 Task: Find connections with filter location Visconde do Rio Branco with filter topic #Inspirationwith filter profile language German with filter current company Zeta with filter school St. Xavier's College (Autonomous), Kolkata with filter industry Venture Capital and Private Equity Principals with filter service category Interior Design with filter keywords title Program Administrator
Action: Mouse moved to (620, 120)
Screenshot: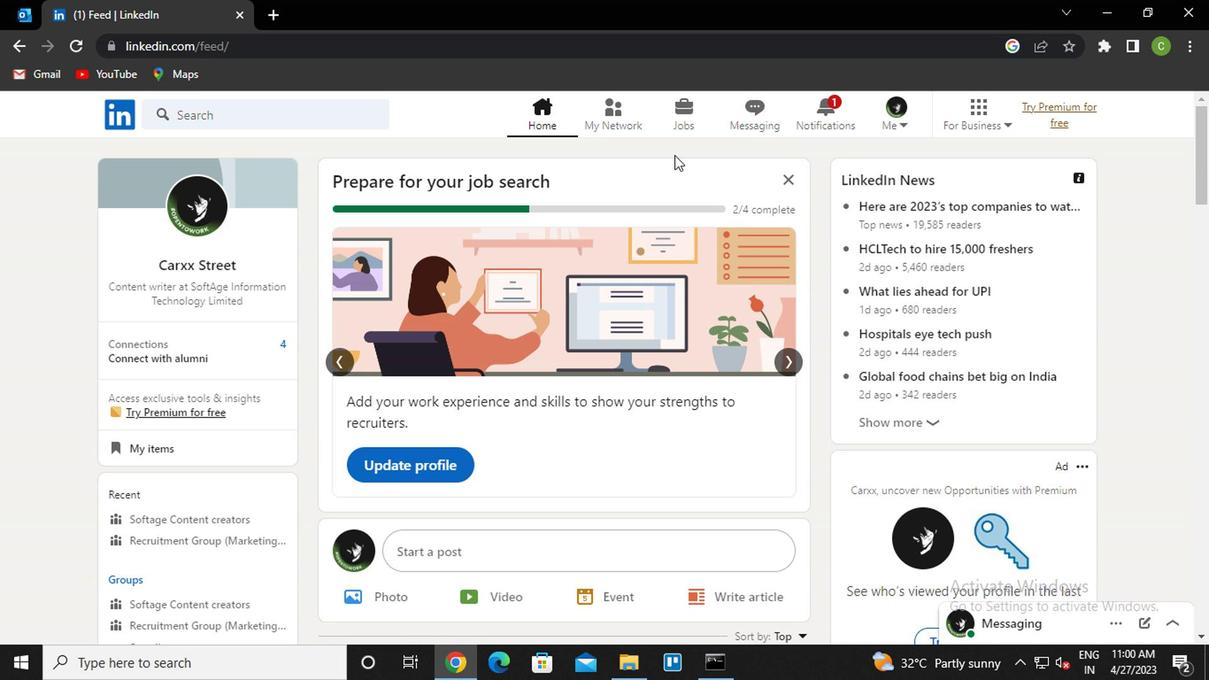 
Action: Mouse pressed left at (620, 120)
Screenshot: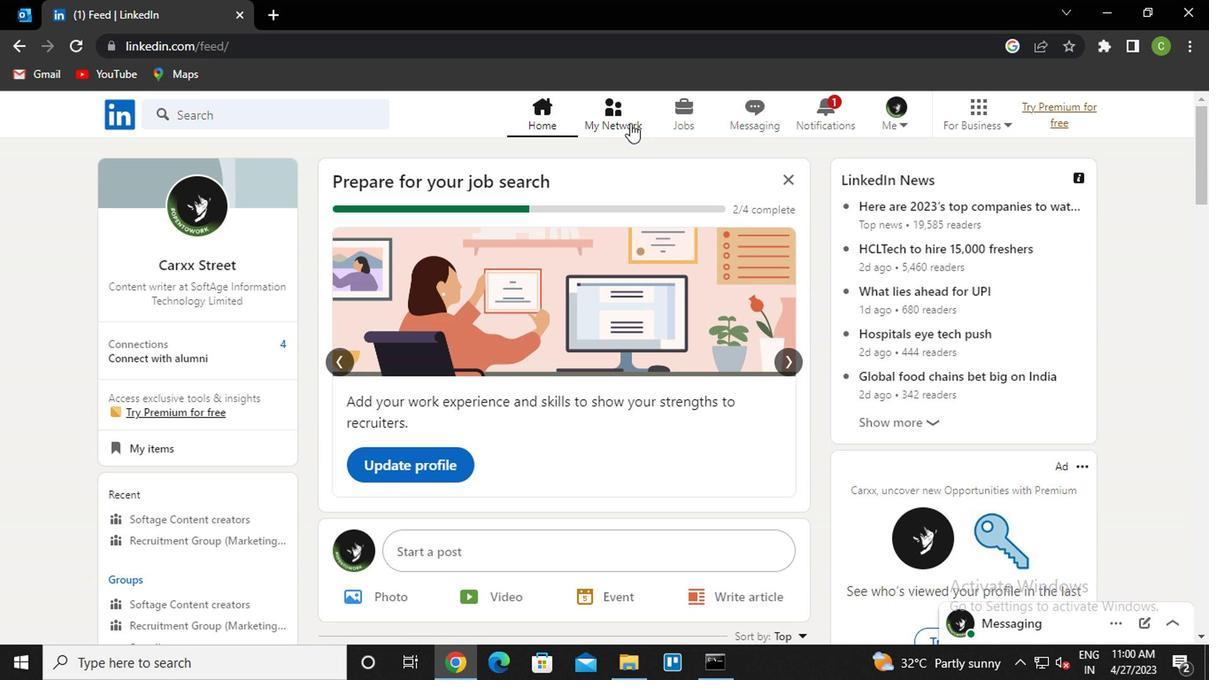 
Action: Mouse moved to (250, 216)
Screenshot: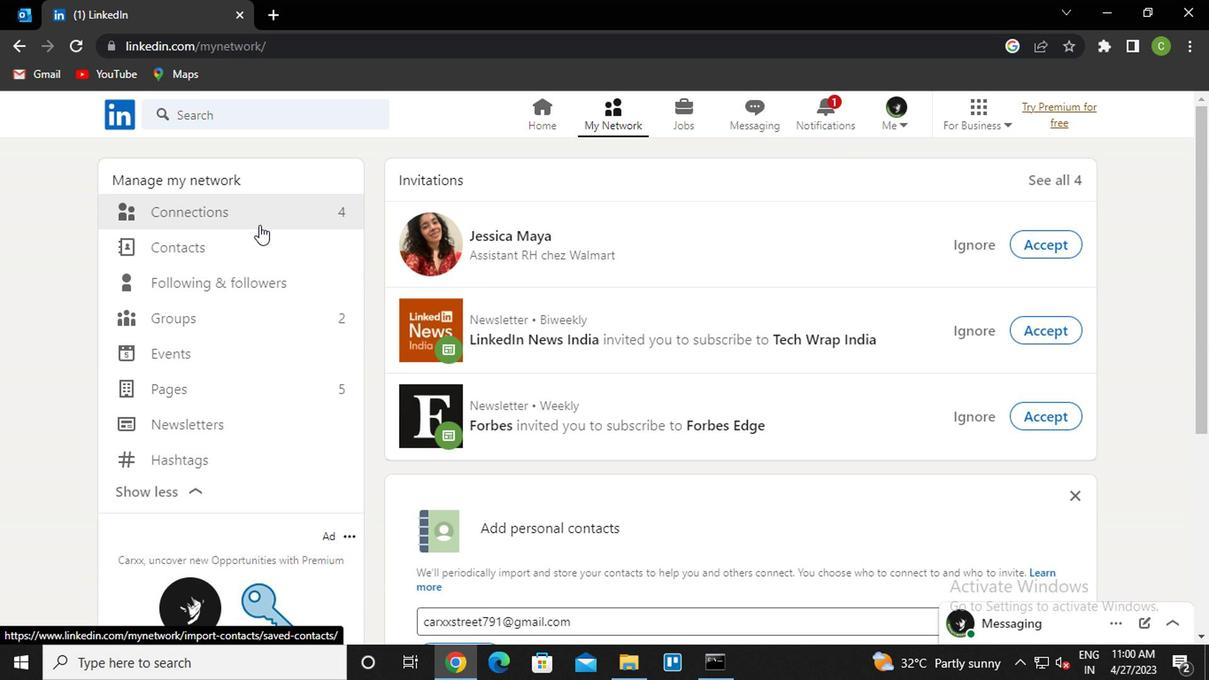 
Action: Mouse pressed left at (250, 216)
Screenshot: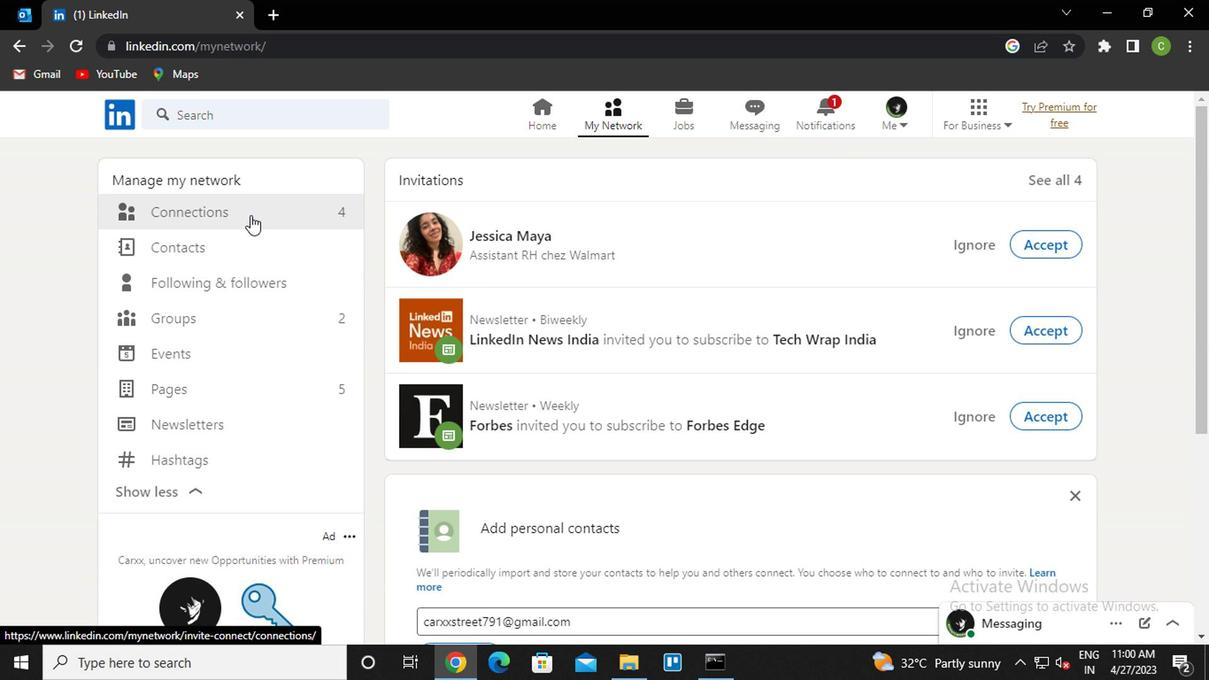 
Action: Mouse moved to (742, 214)
Screenshot: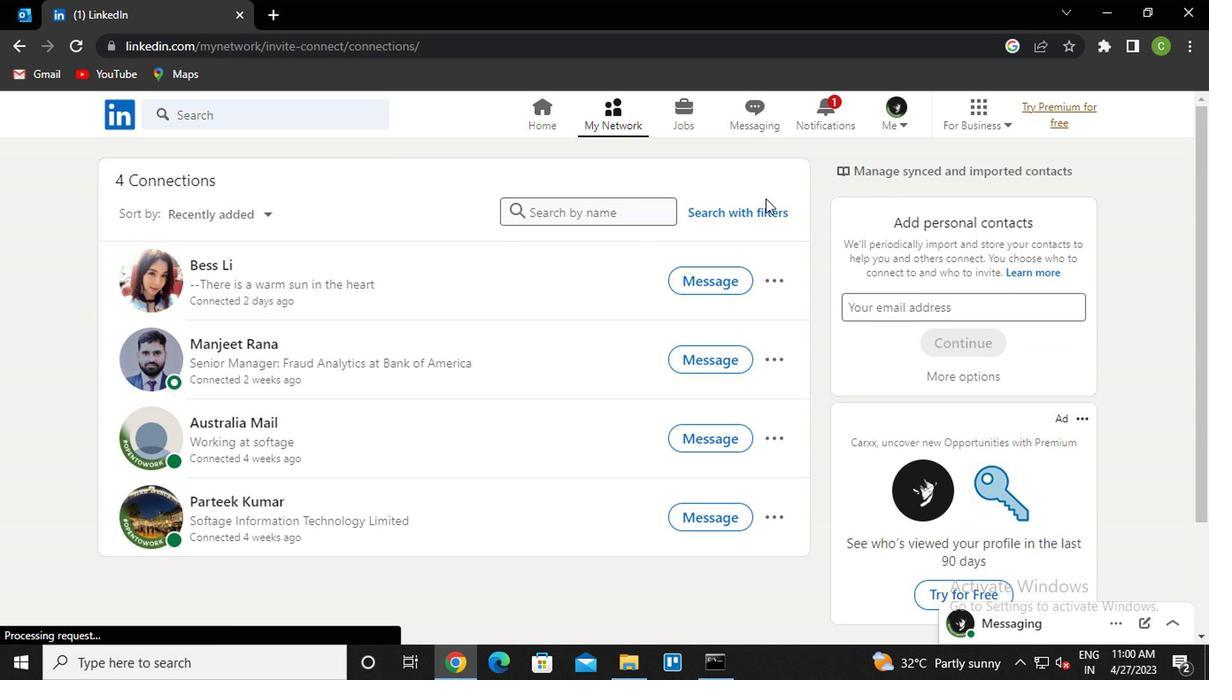 
Action: Mouse pressed left at (742, 214)
Screenshot: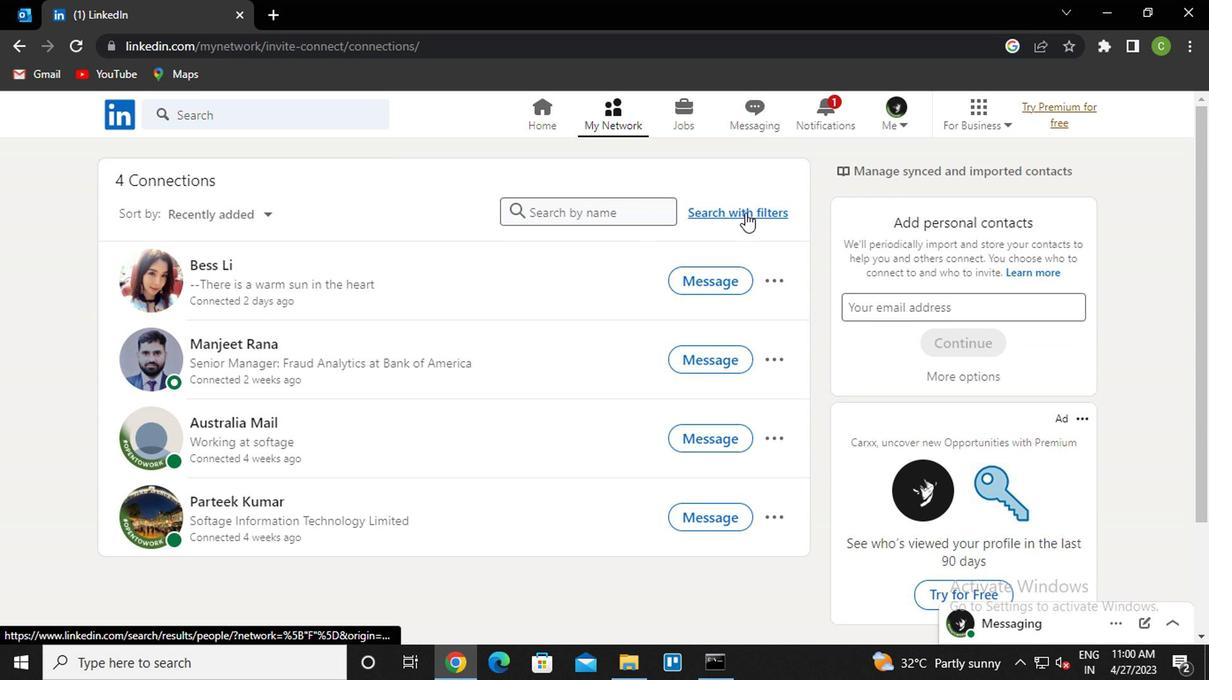 
Action: Mouse moved to (605, 165)
Screenshot: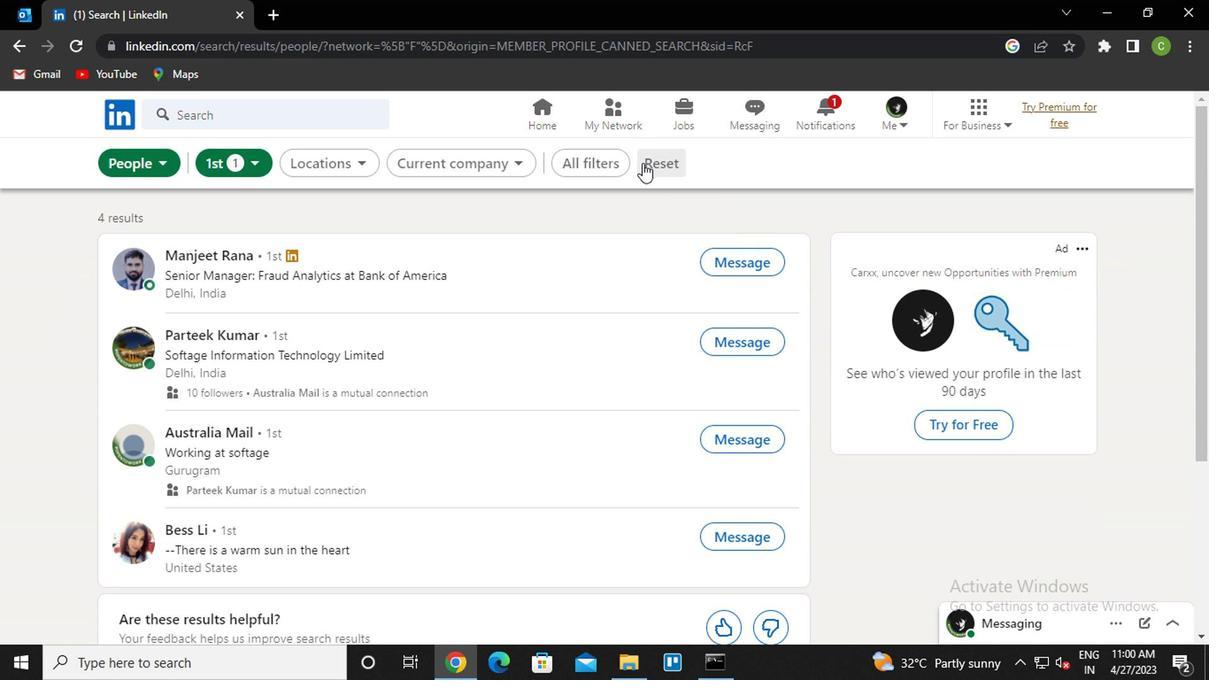 
Action: Mouse pressed left at (605, 165)
Screenshot: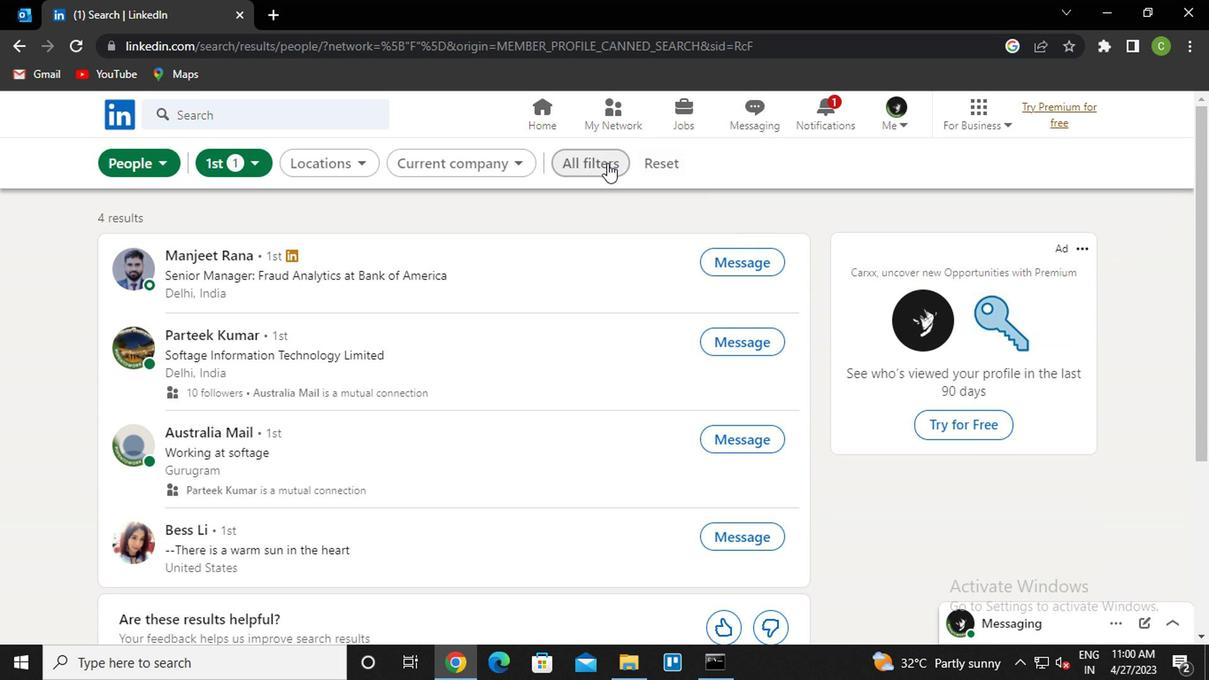 
Action: Mouse moved to (869, 303)
Screenshot: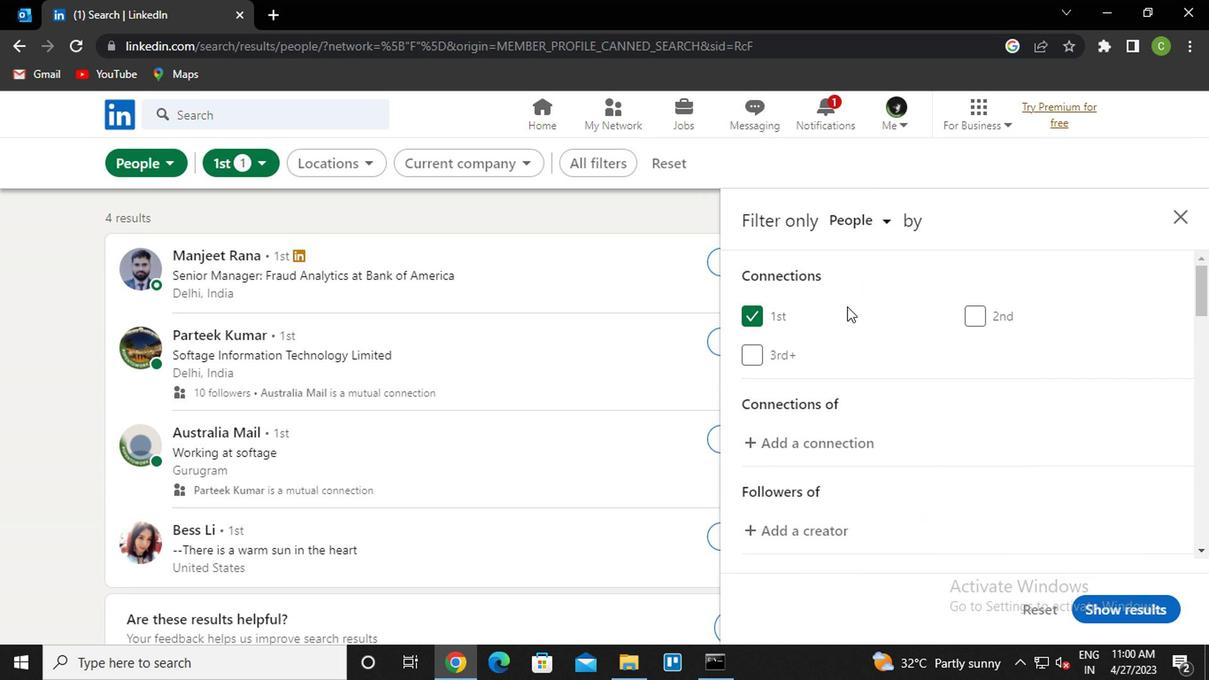 
Action: Mouse scrolled (869, 302) with delta (0, 0)
Screenshot: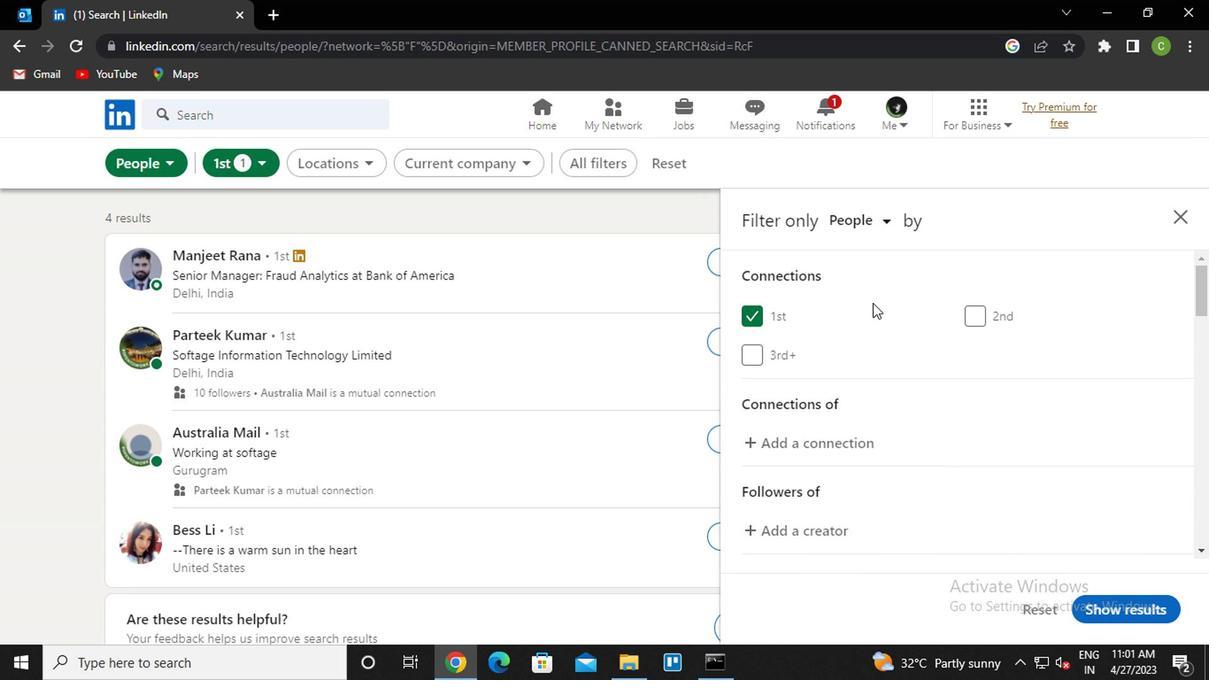 
Action: Mouse scrolled (869, 302) with delta (0, 0)
Screenshot: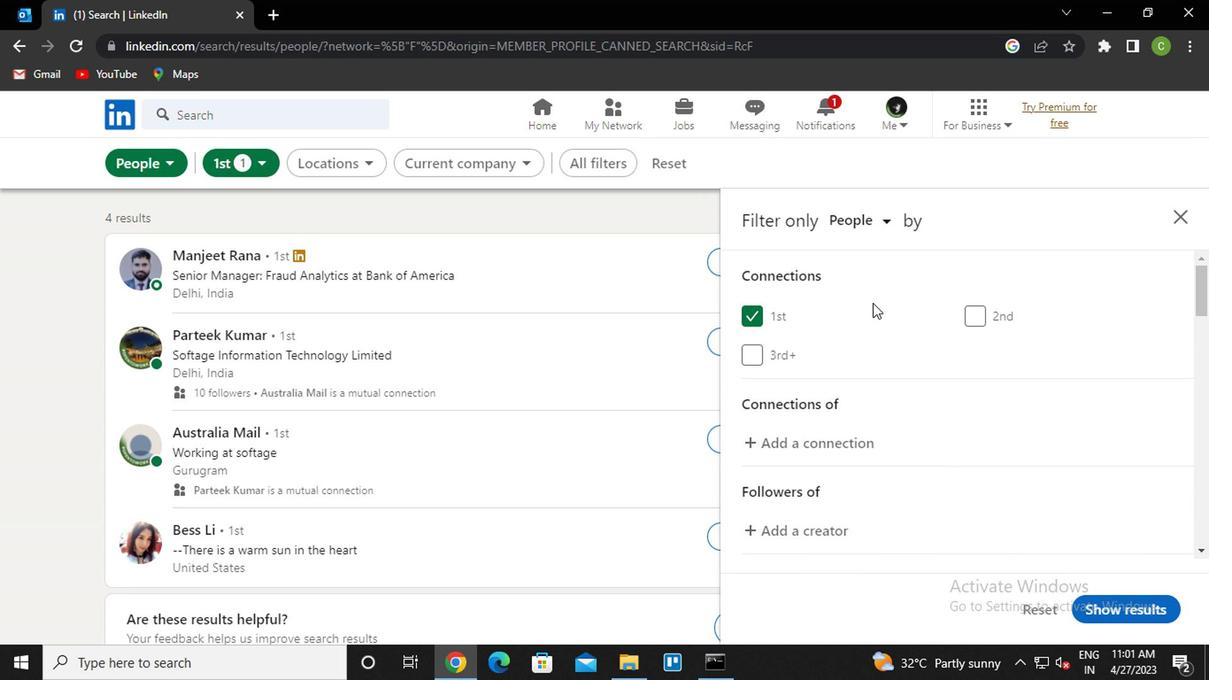 
Action: Mouse scrolled (869, 302) with delta (0, 0)
Screenshot: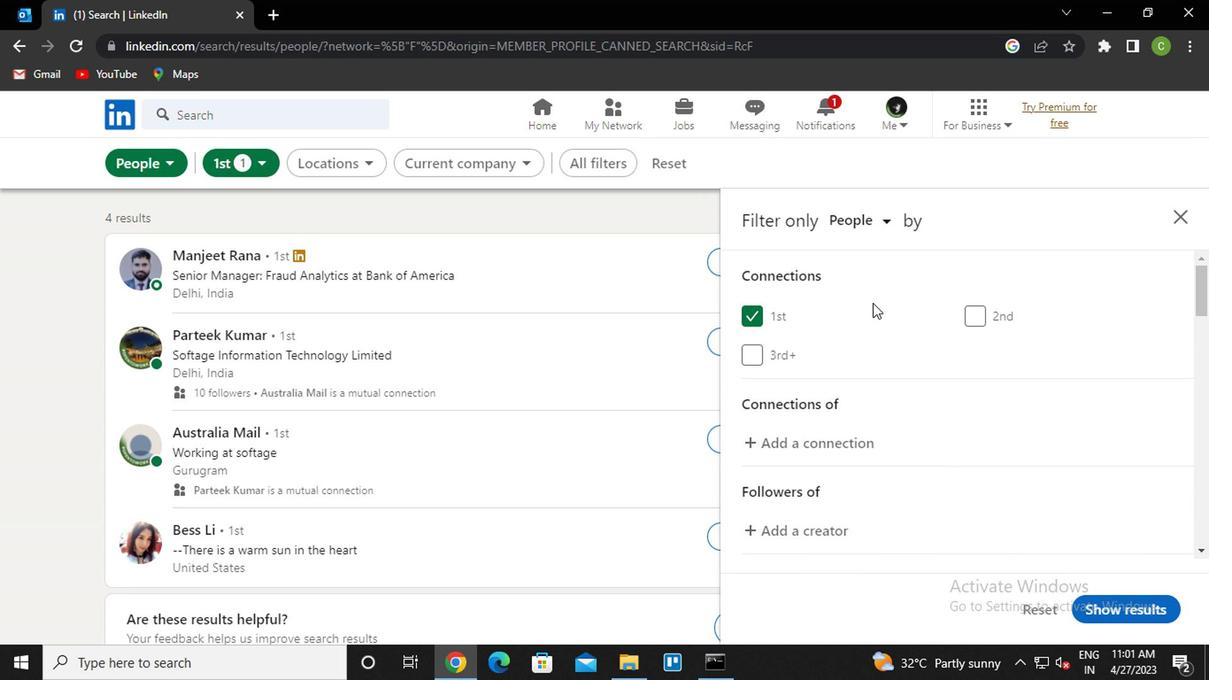 
Action: Mouse moved to (985, 432)
Screenshot: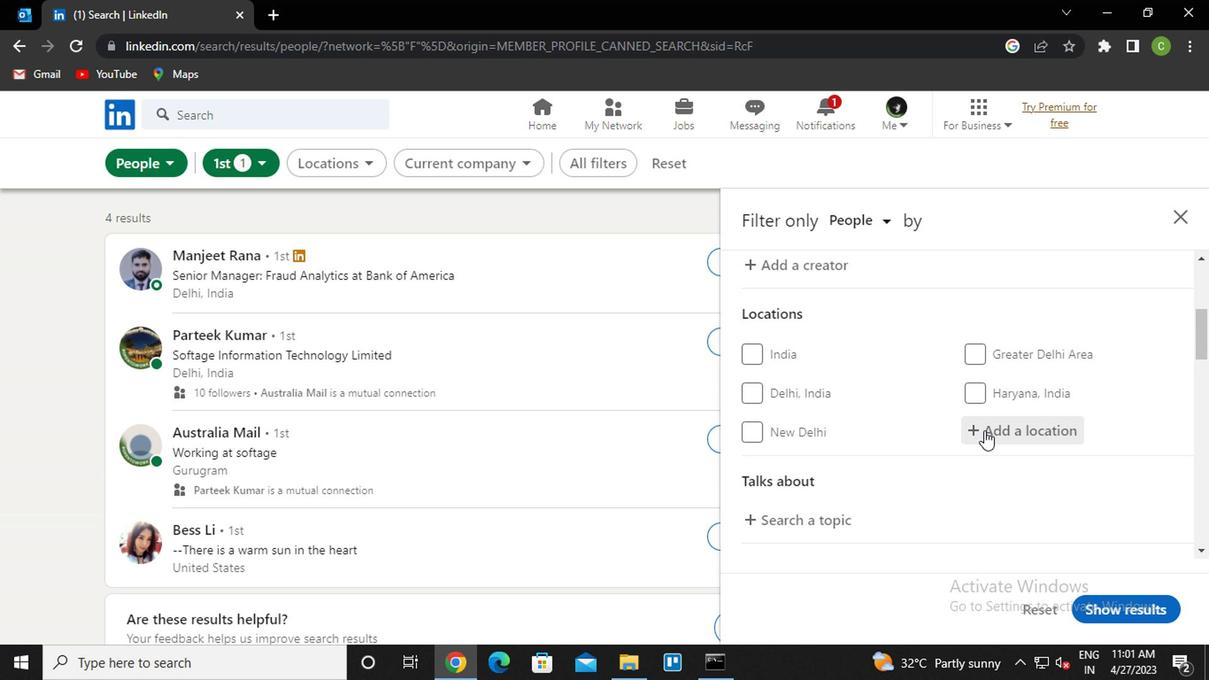 
Action: Mouse pressed left at (985, 432)
Screenshot: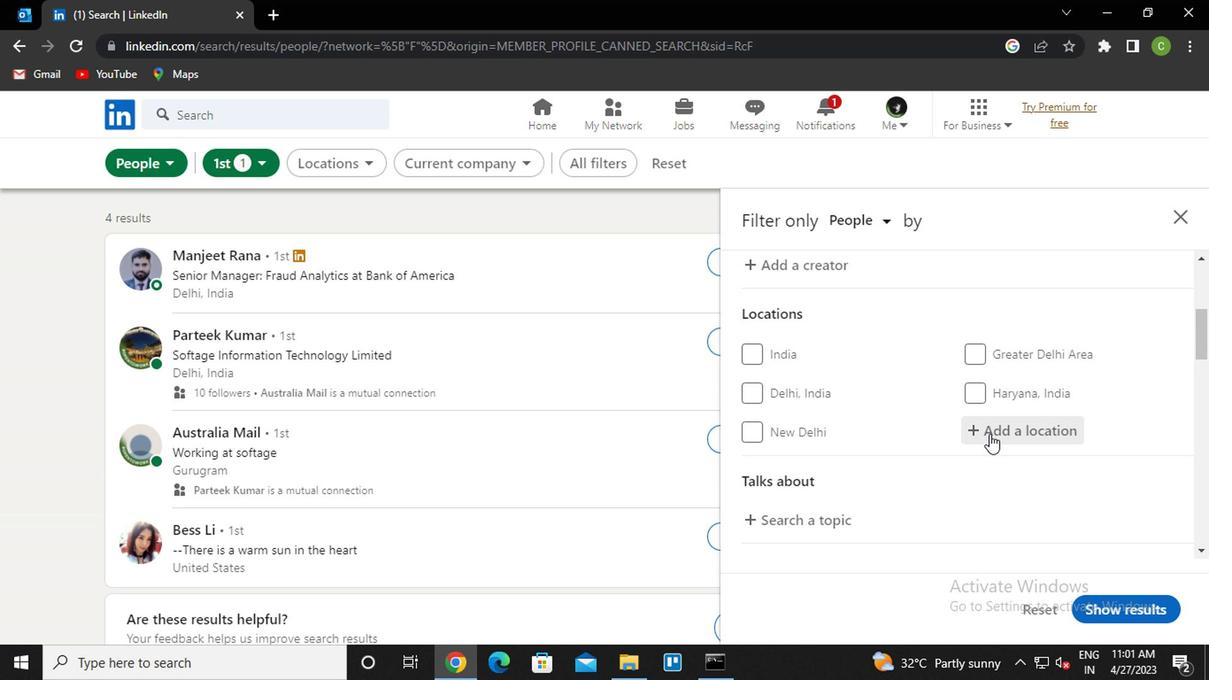 
Action: Key pressed v<Key.caps_lock>iscon<Key.down><Key.enter>
Screenshot: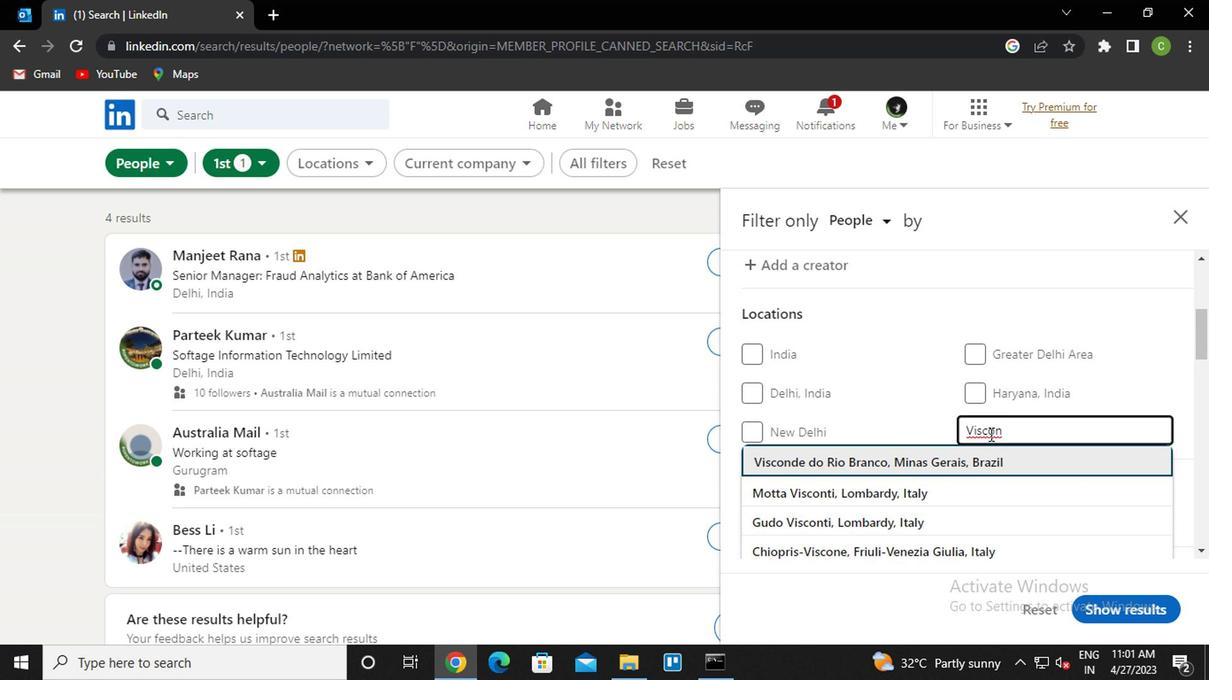 
Action: Mouse moved to (988, 442)
Screenshot: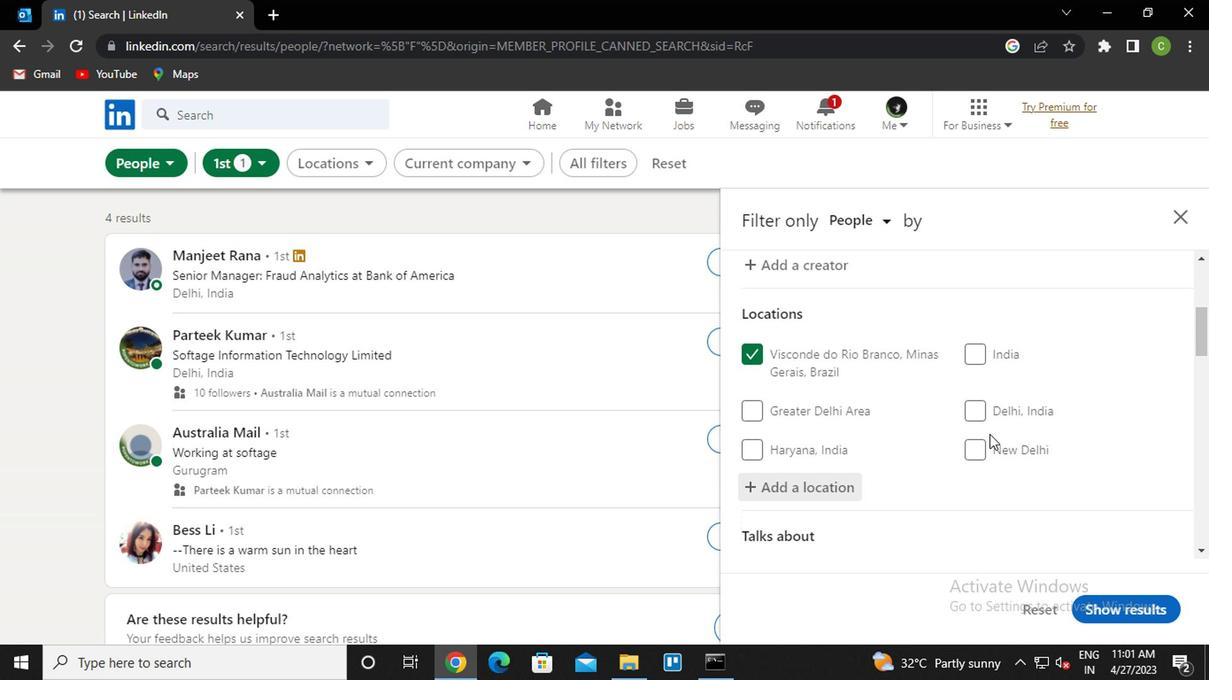 
Action: Mouse scrolled (988, 441) with delta (0, -1)
Screenshot: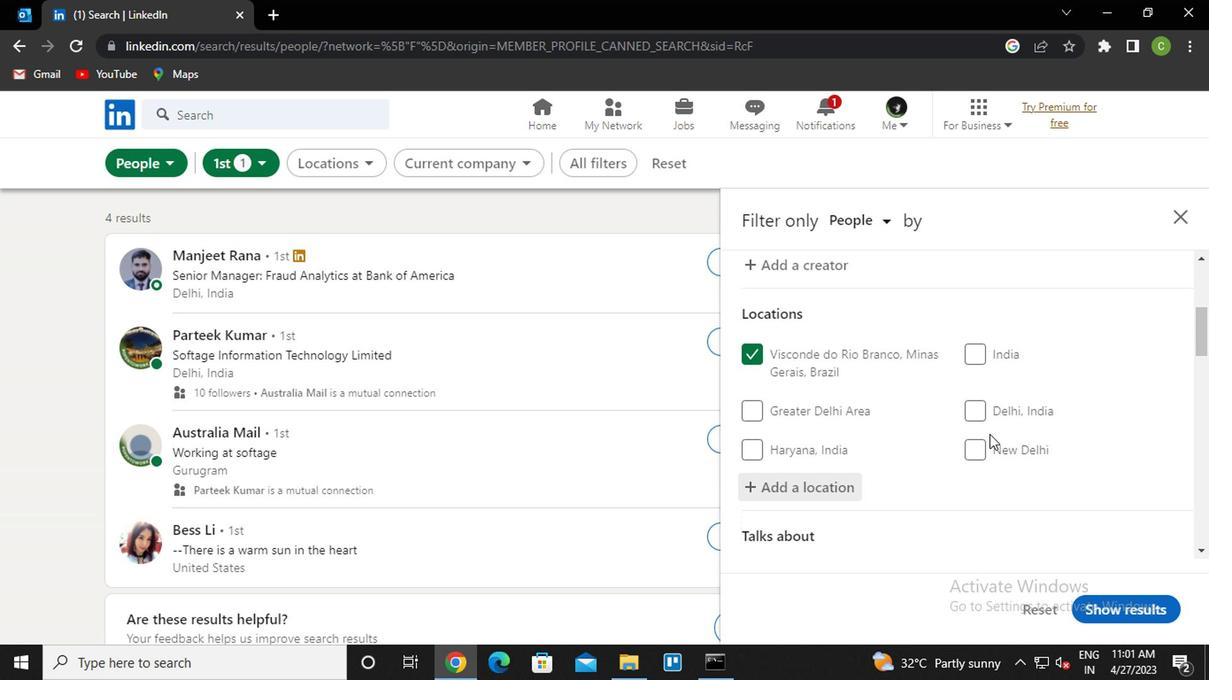 
Action: Mouse scrolled (988, 441) with delta (0, -1)
Screenshot: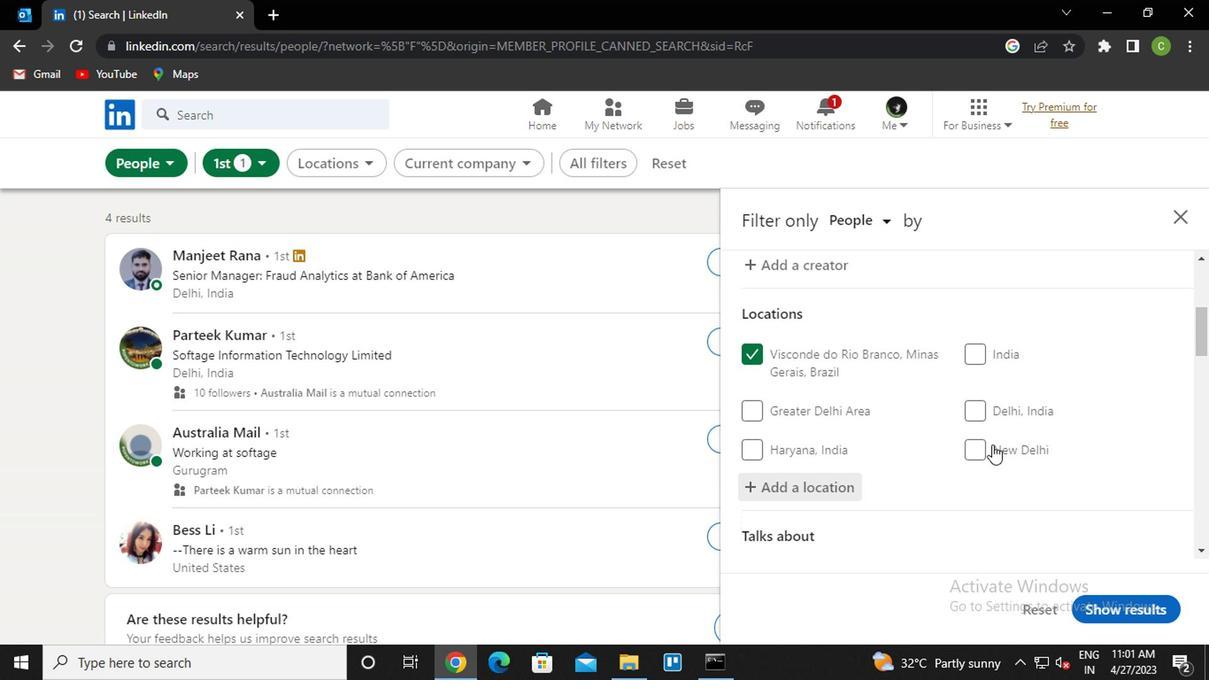 
Action: Mouse moved to (814, 401)
Screenshot: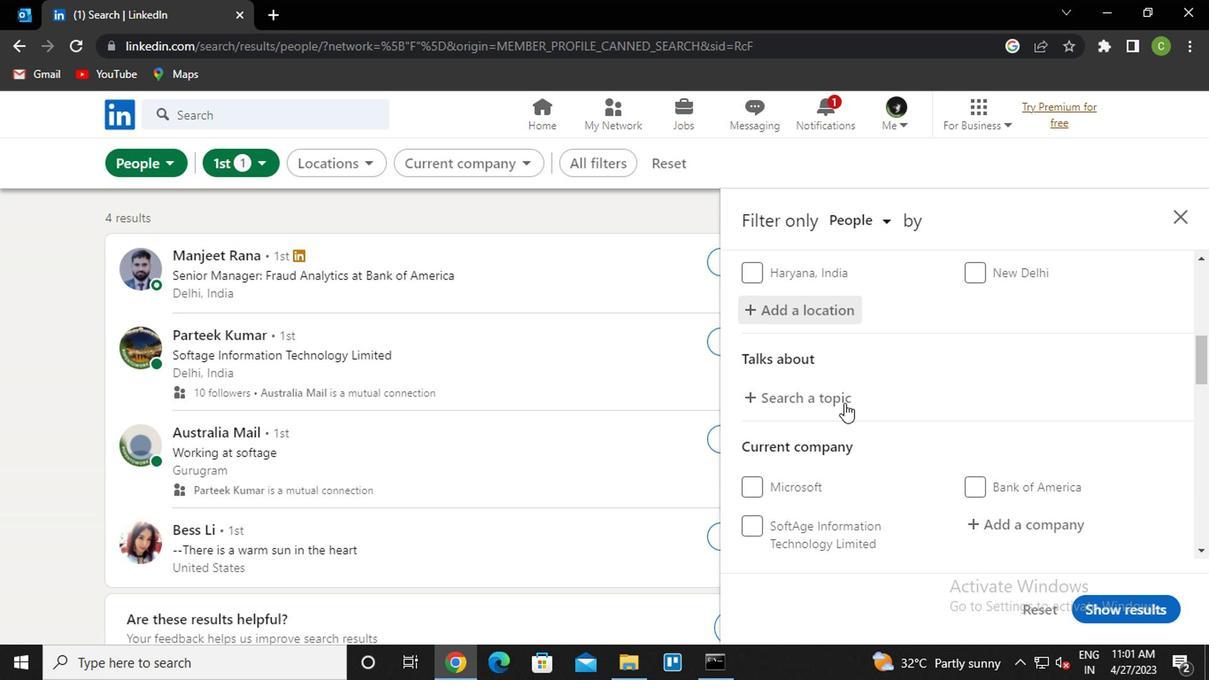 
Action: Mouse pressed left at (814, 401)
Screenshot: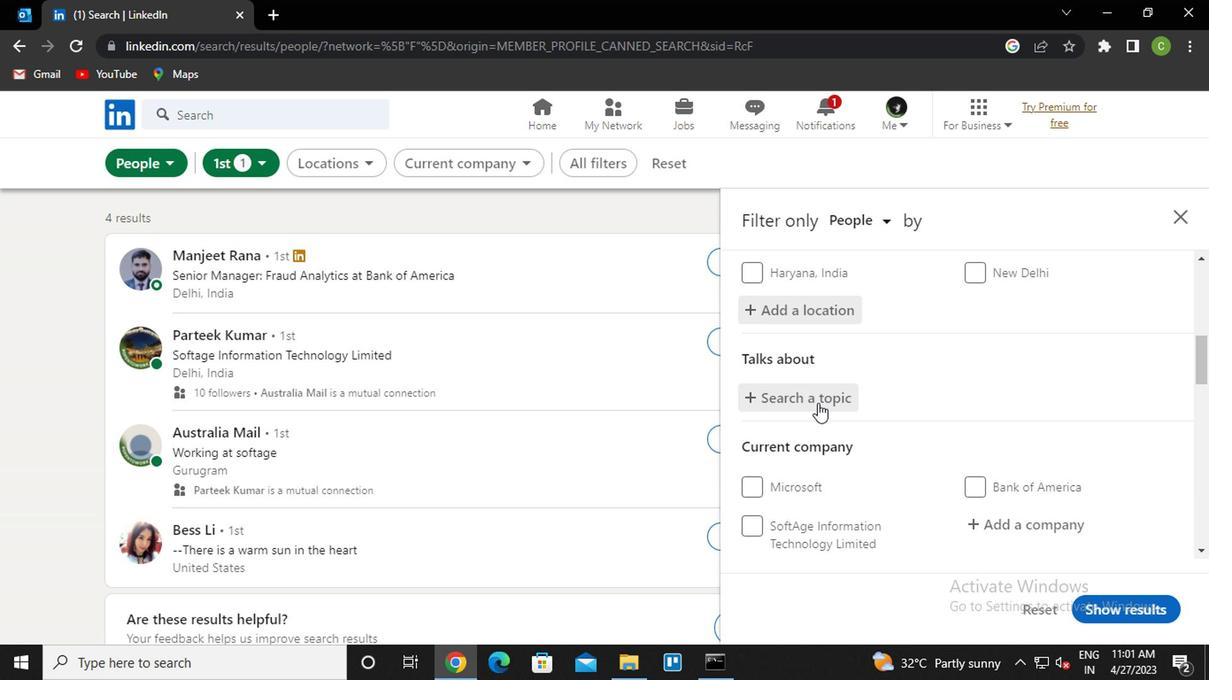 
Action: Key pressed inspira<Key.down><Key.enter>
Screenshot: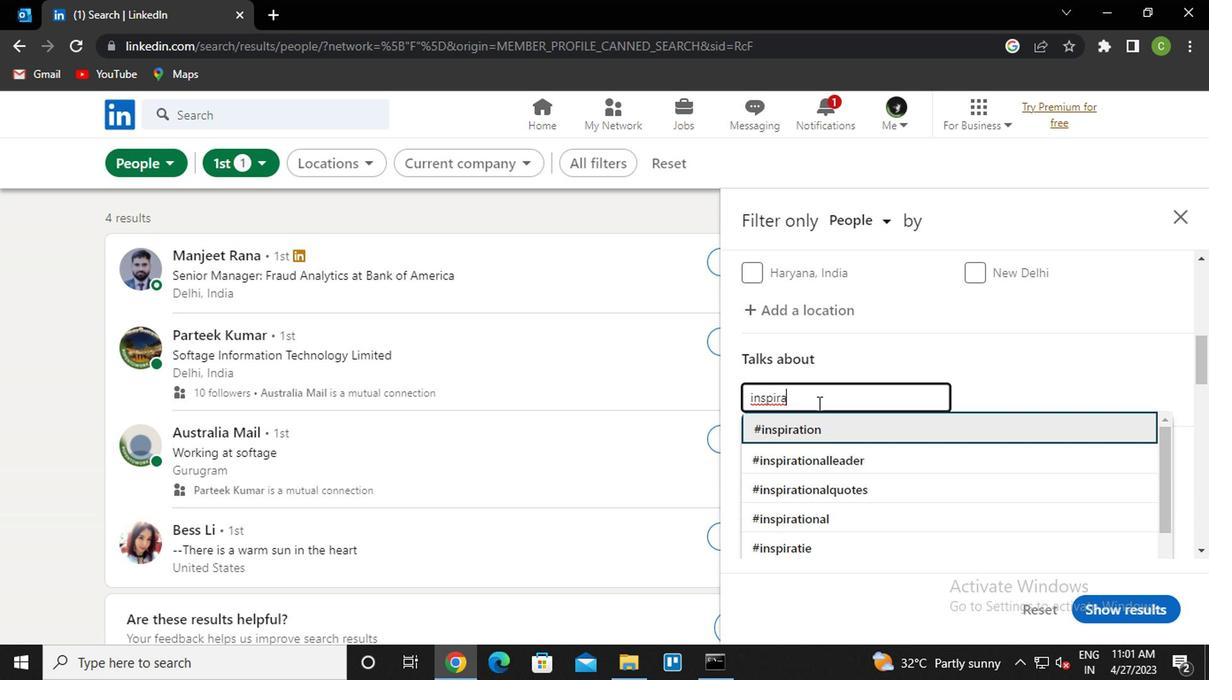 
Action: Mouse moved to (857, 388)
Screenshot: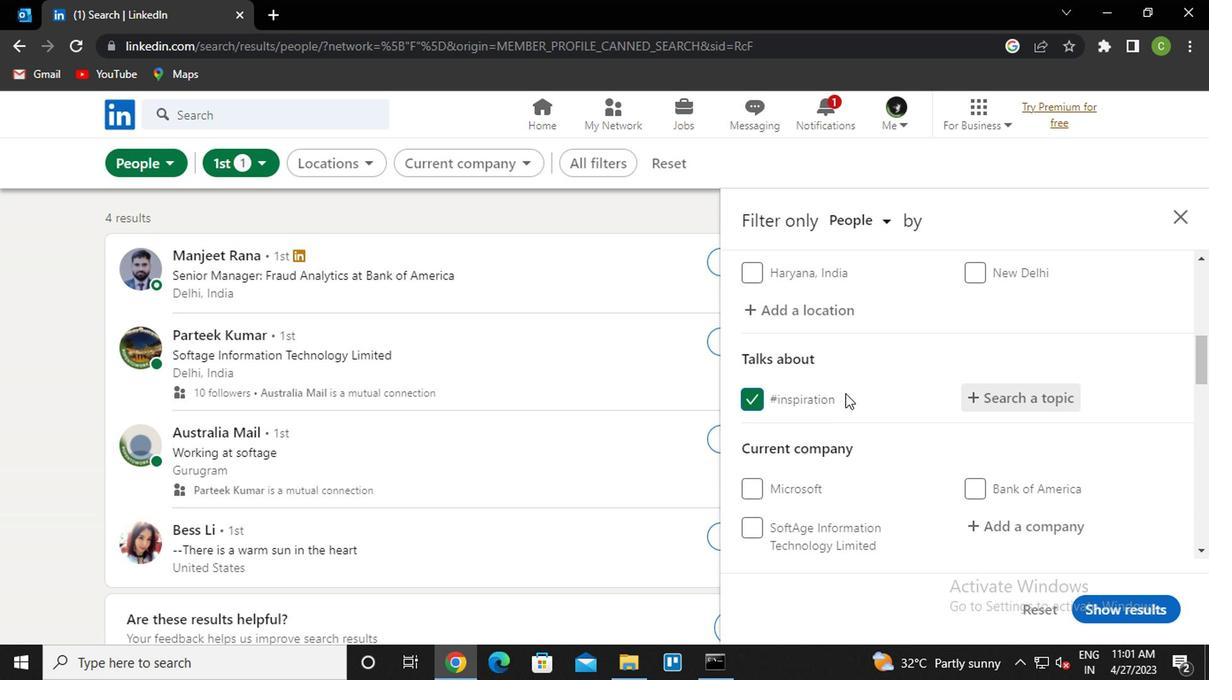
Action: Mouse scrolled (857, 388) with delta (0, 0)
Screenshot: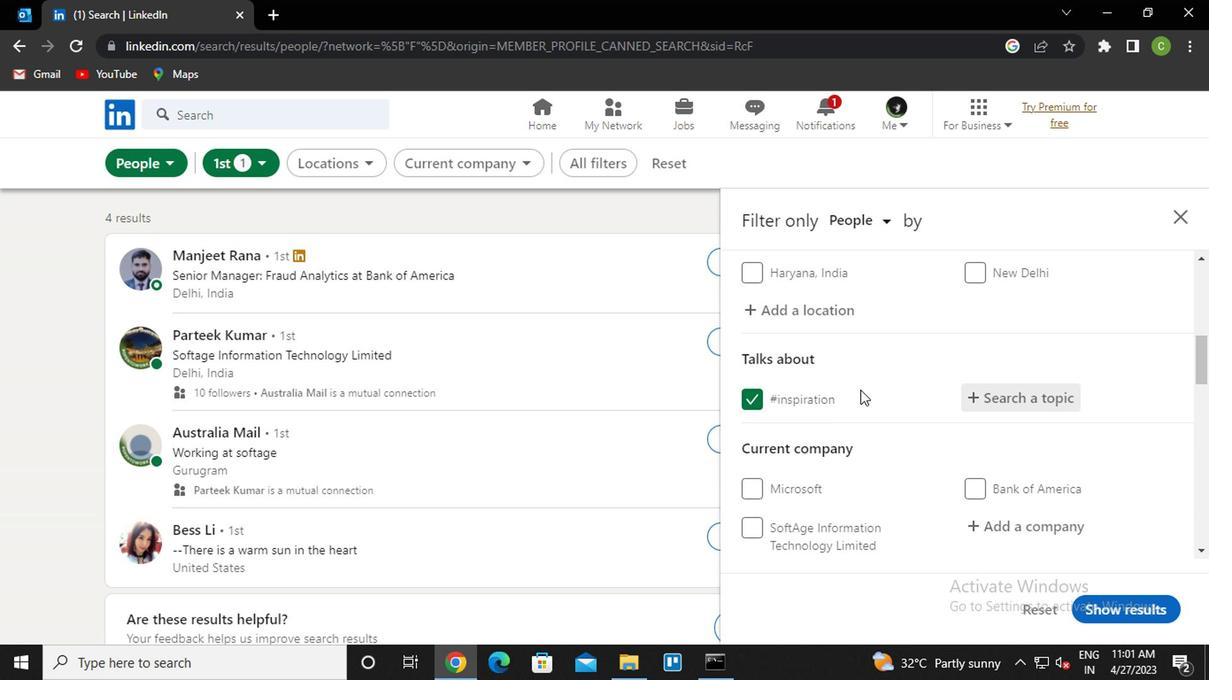 
Action: Mouse scrolled (857, 388) with delta (0, 0)
Screenshot: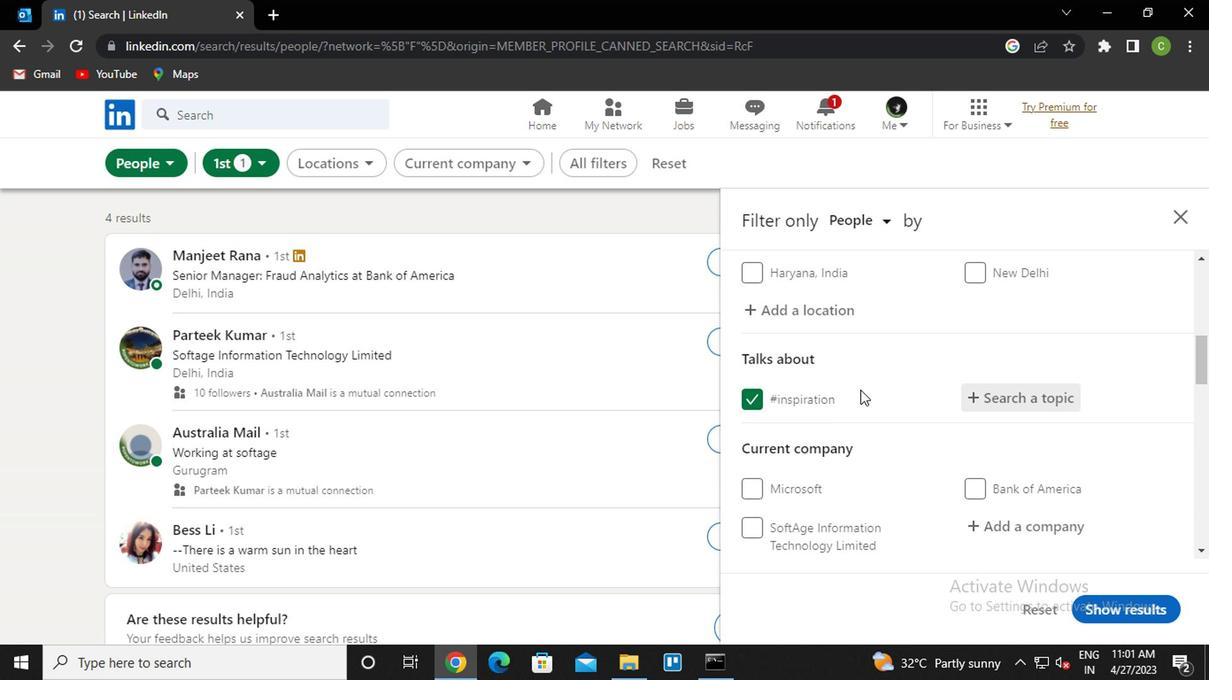 
Action: Mouse moved to (1021, 352)
Screenshot: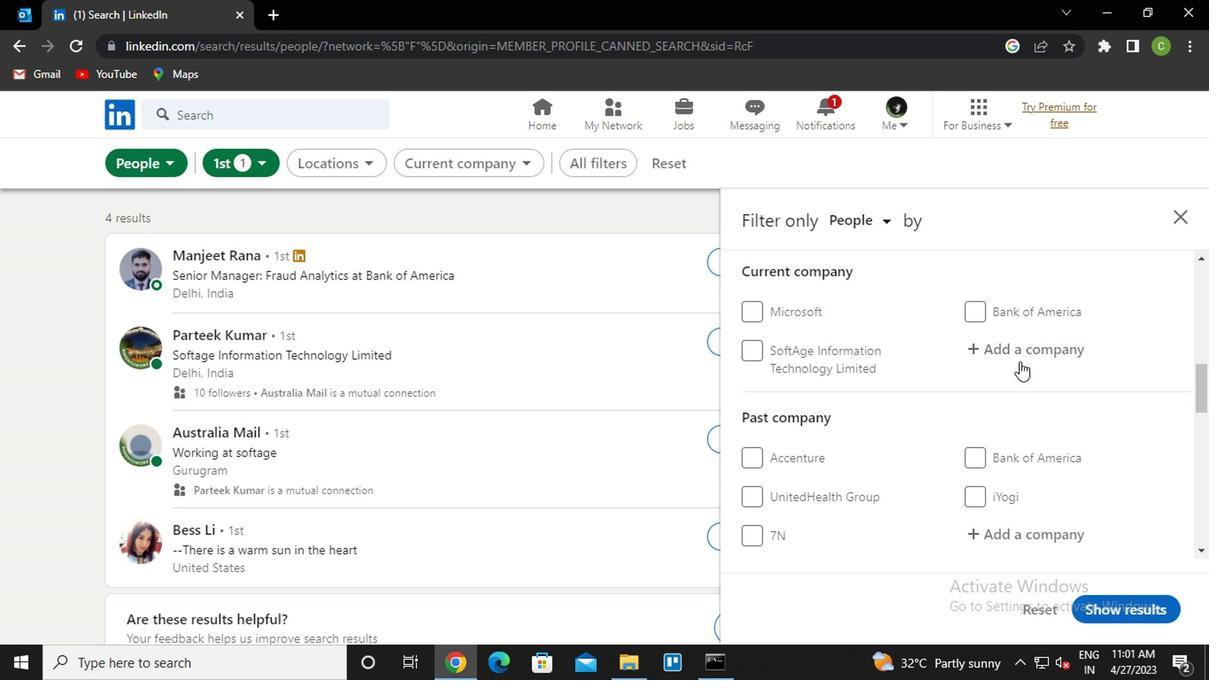
Action: Mouse pressed left at (1021, 352)
Screenshot: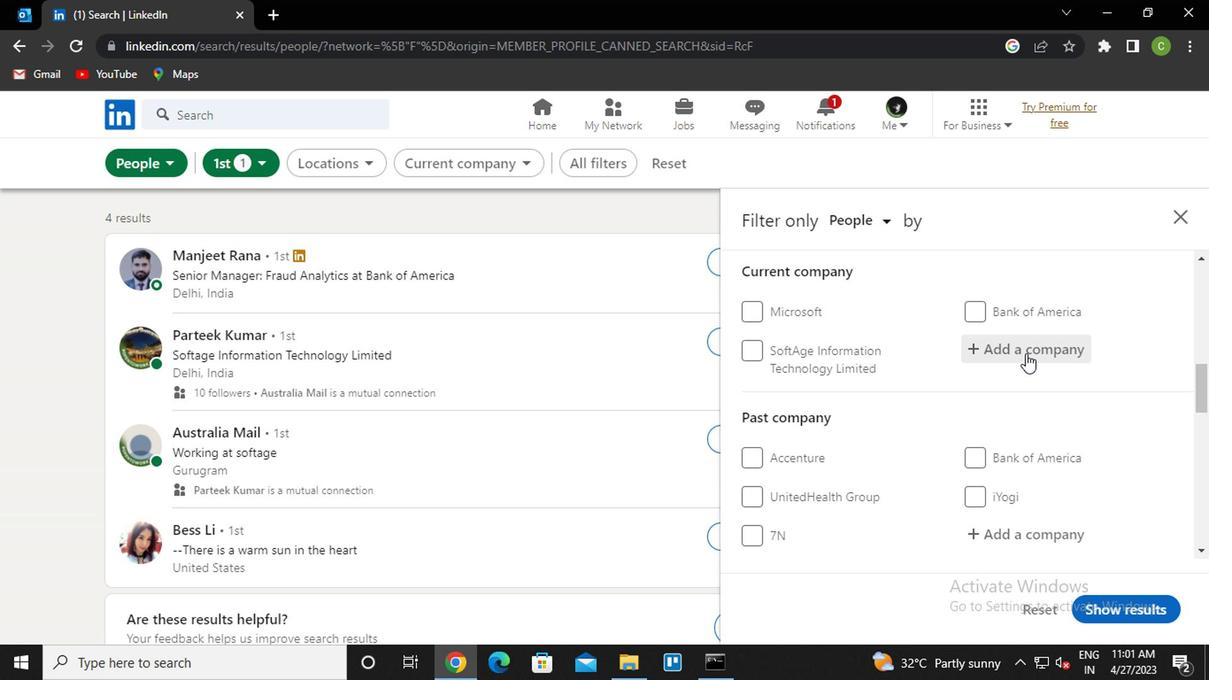 
Action: Key pressed <Key.caps_lock>z<Key.caps_lock>eta<Key.down><Key.enter>
Screenshot: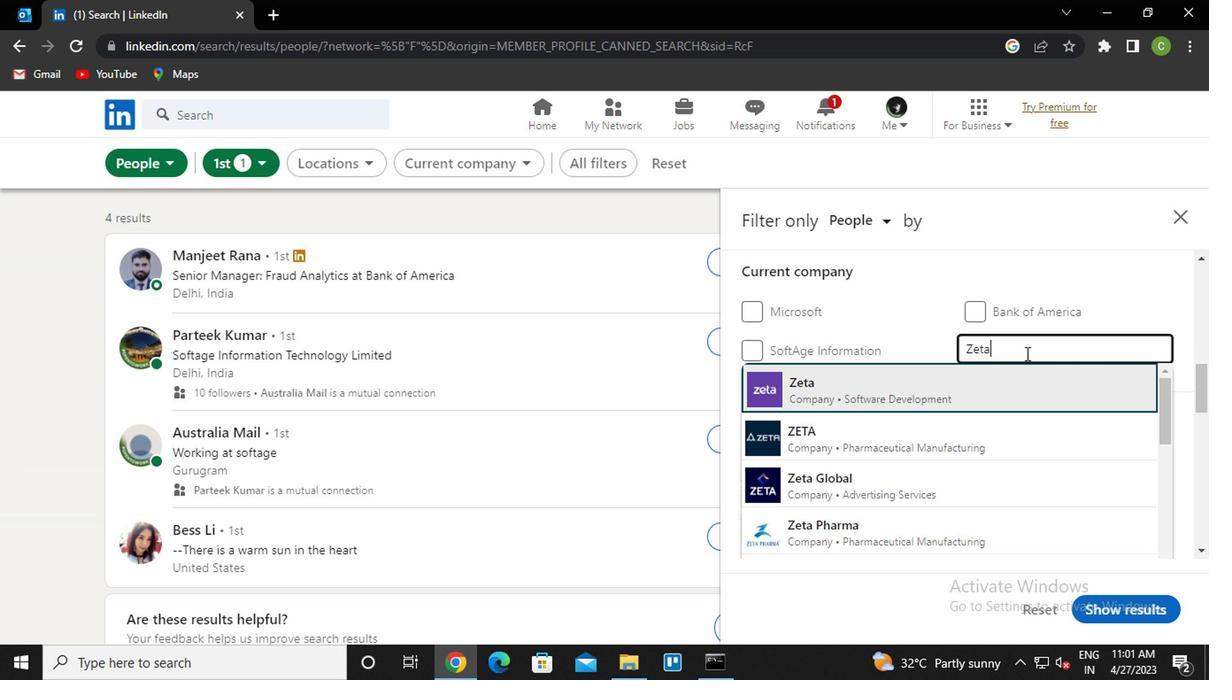 
Action: Mouse scrolled (1021, 352) with delta (0, 0)
Screenshot: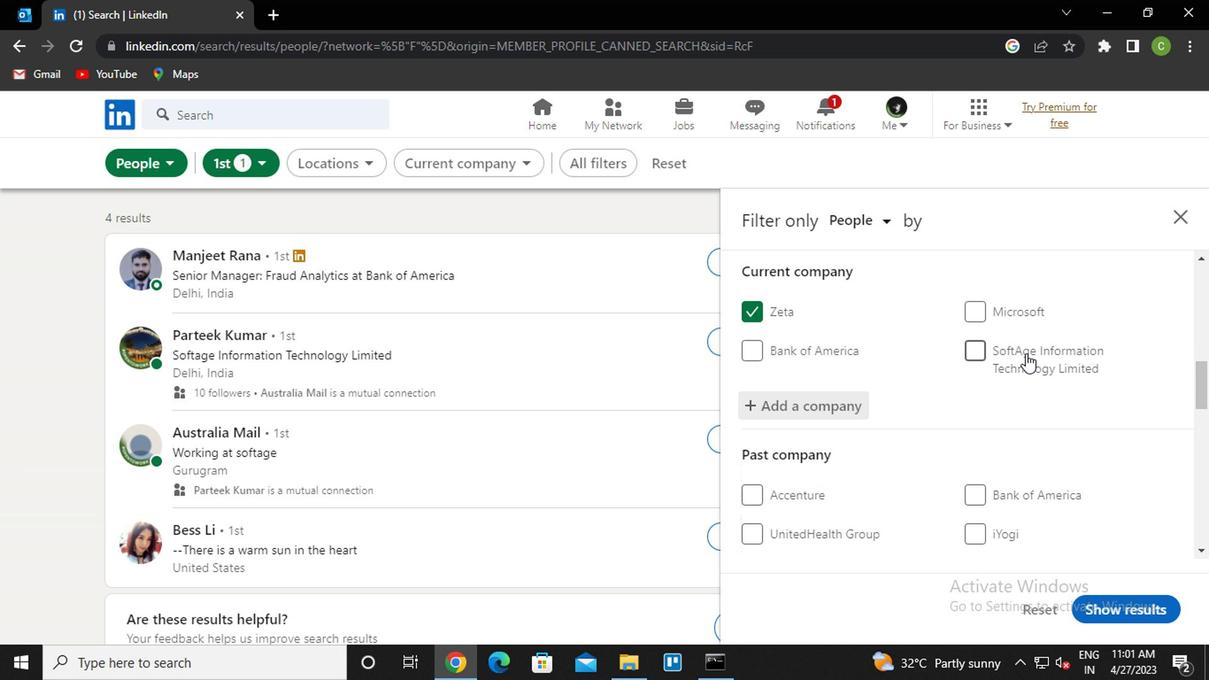 
Action: Mouse scrolled (1021, 352) with delta (0, 0)
Screenshot: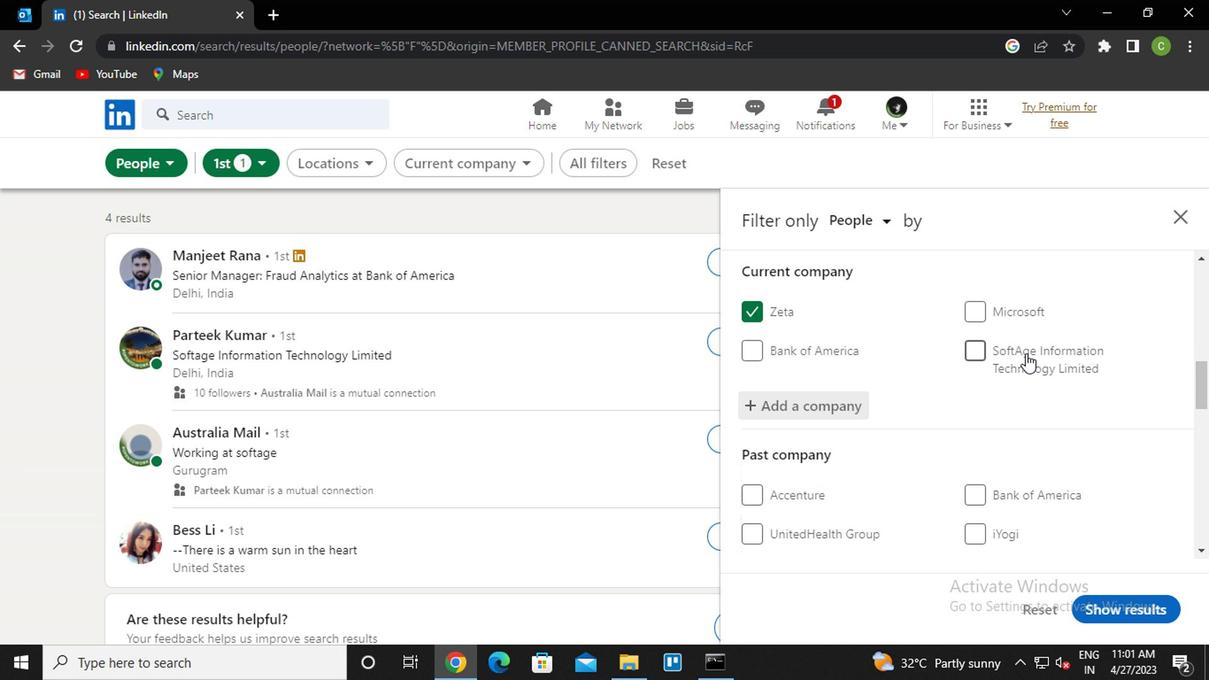 
Action: Mouse moved to (1028, 359)
Screenshot: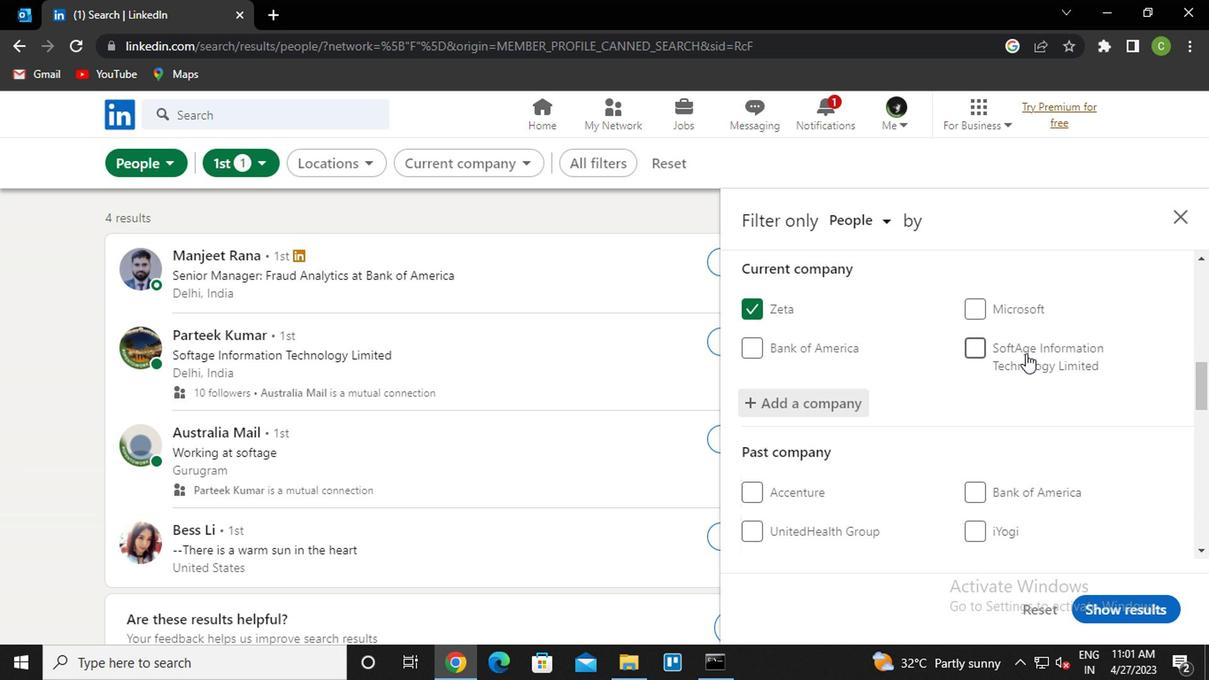 
Action: Mouse scrolled (1028, 359) with delta (0, 0)
Screenshot: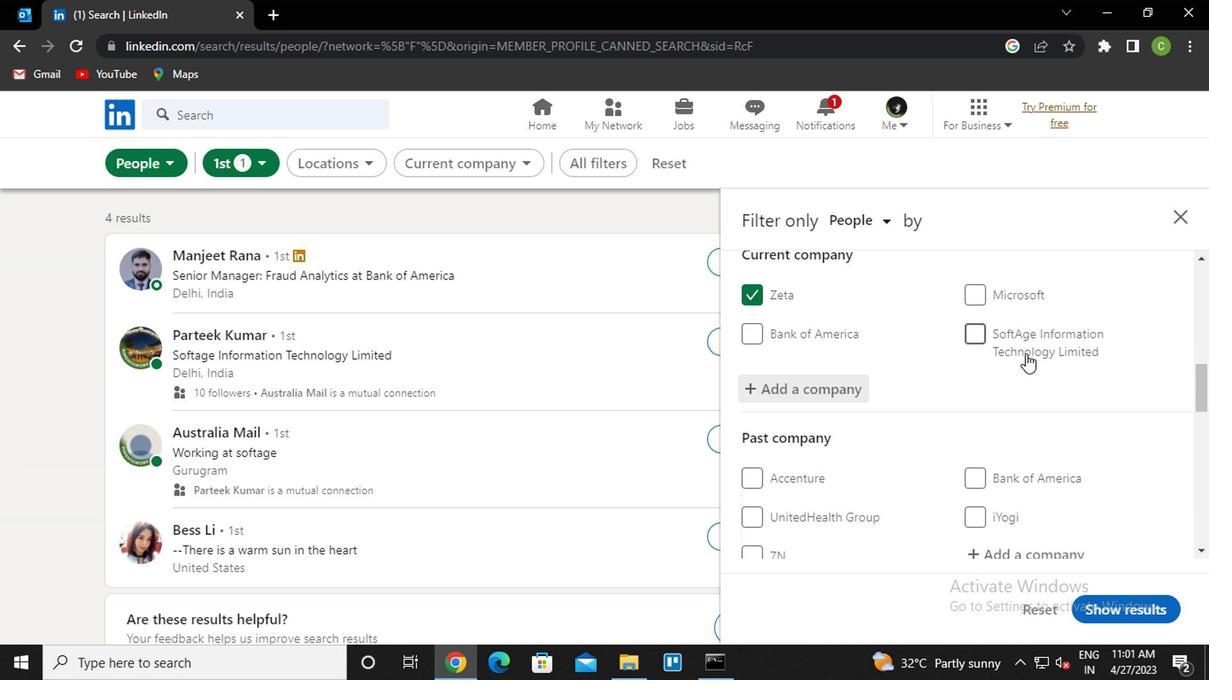 
Action: Mouse moved to (1028, 364)
Screenshot: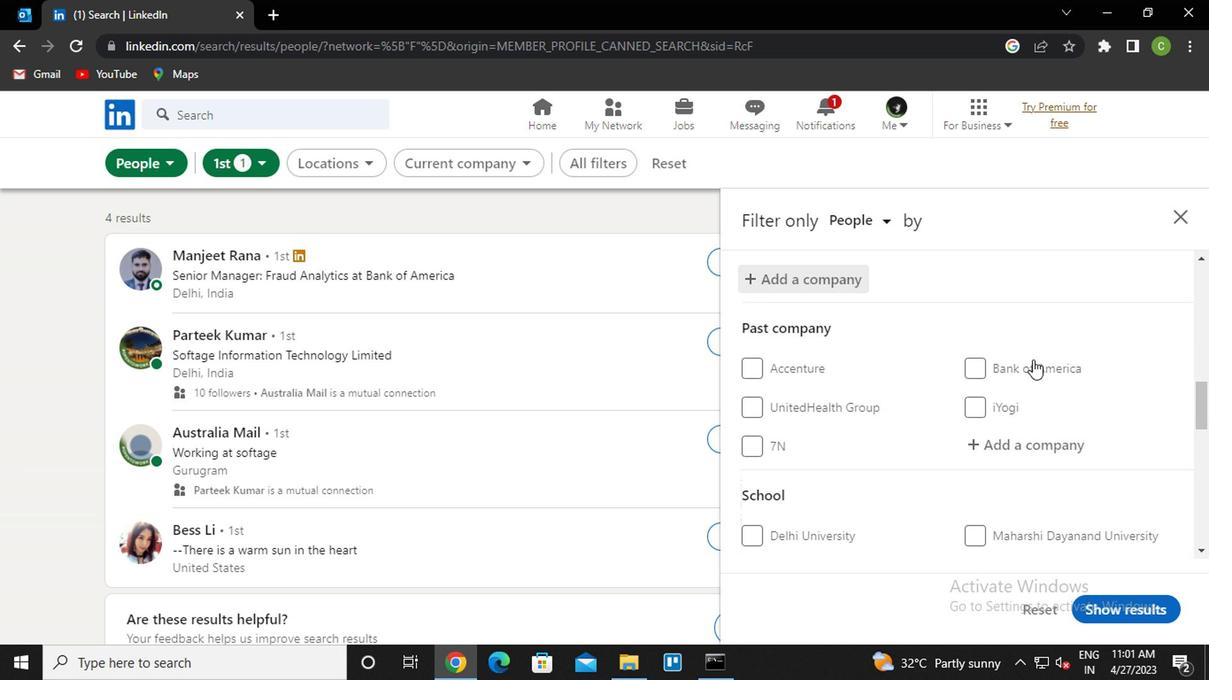 
Action: Mouse scrolled (1028, 363) with delta (0, 0)
Screenshot: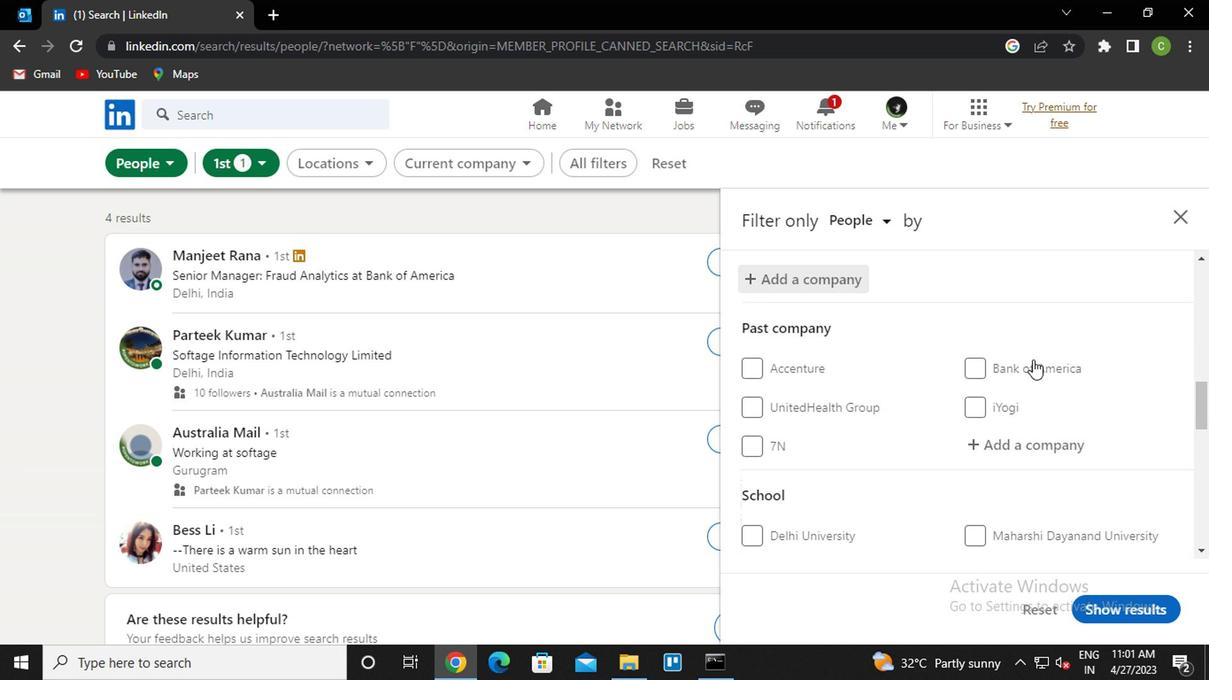 
Action: Mouse moved to (1009, 352)
Screenshot: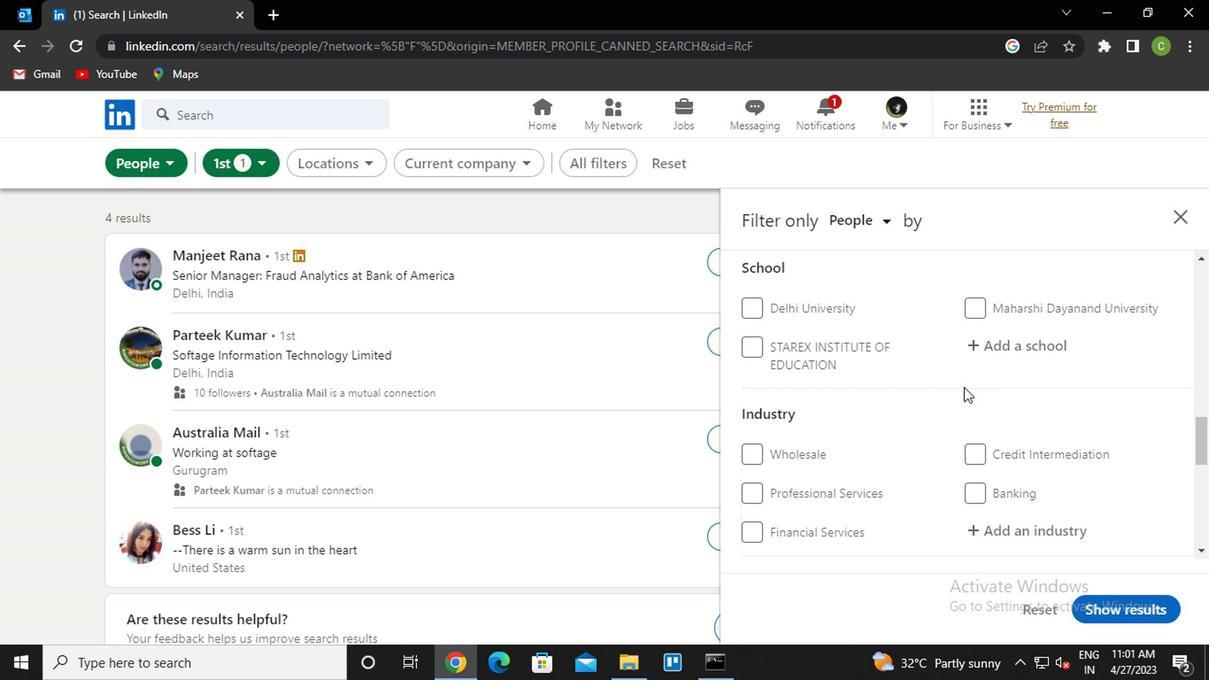 
Action: Mouse pressed left at (1009, 352)
Screenshot: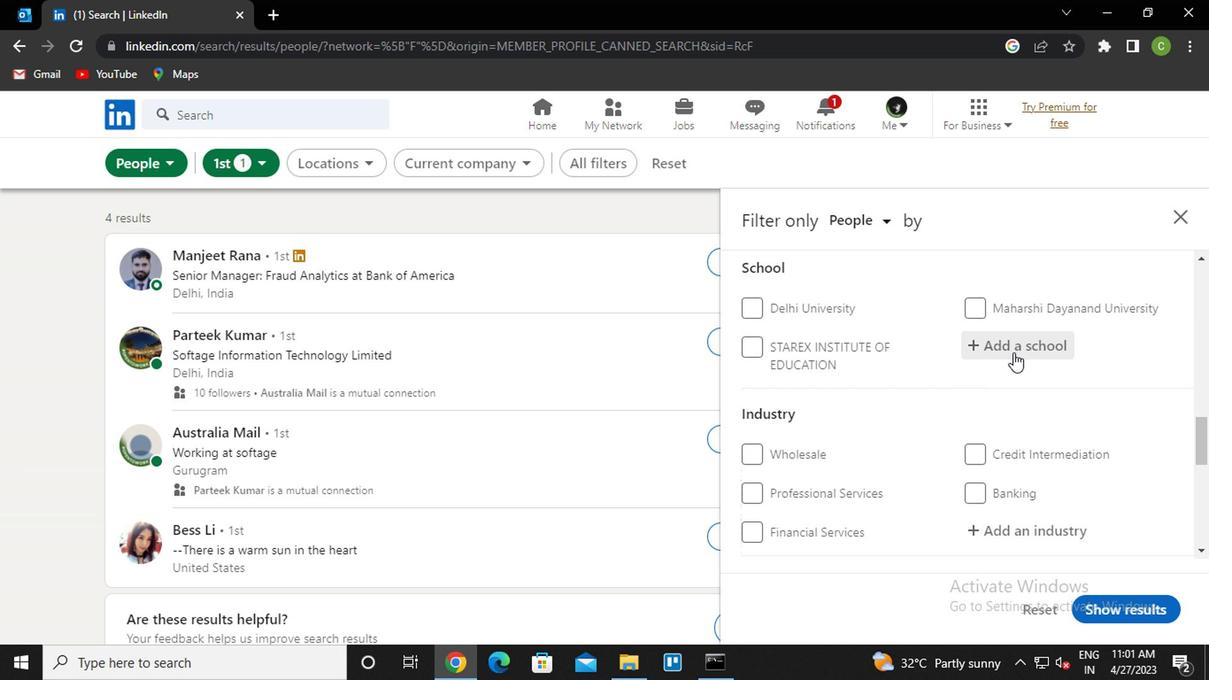 
Action: Key pressed <Key.caps_lock>s<Key.caps_lock>t.<Key.space><Key.caps_lock>x<Key.caps_lock>avier<Key.down><Key.down><Key.enter>
Screenshot: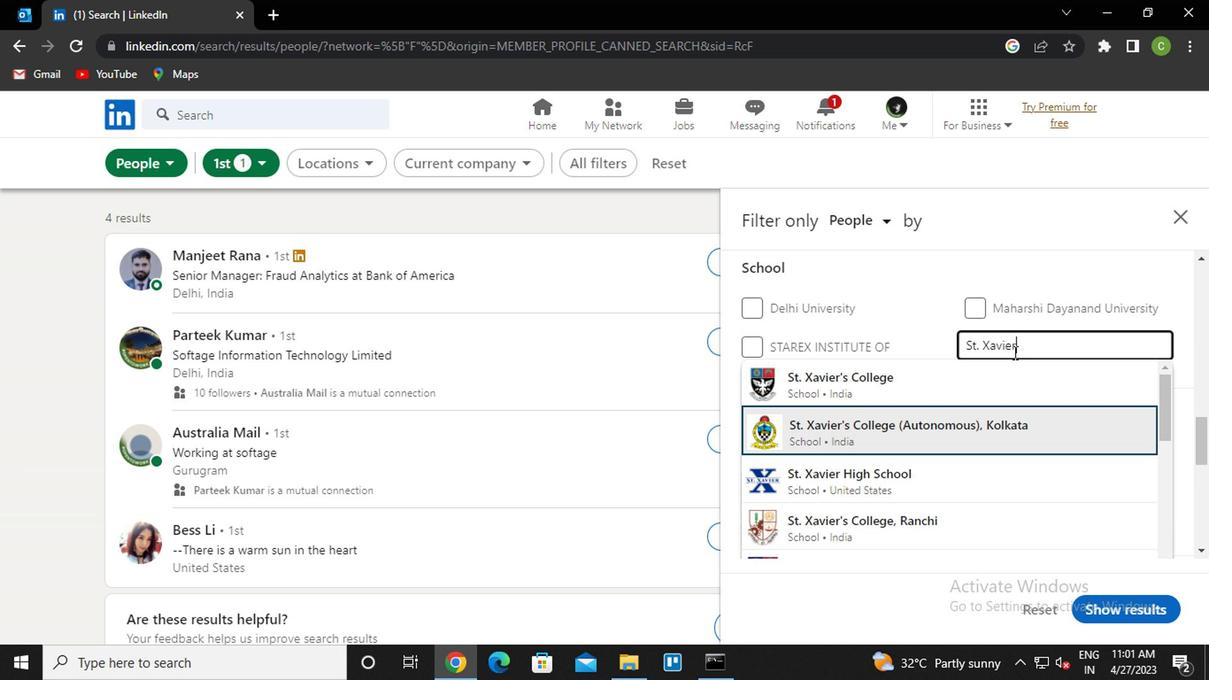 
Action: Mouse scrolled (1009, 350) with delta (0, -1)
Screenshot: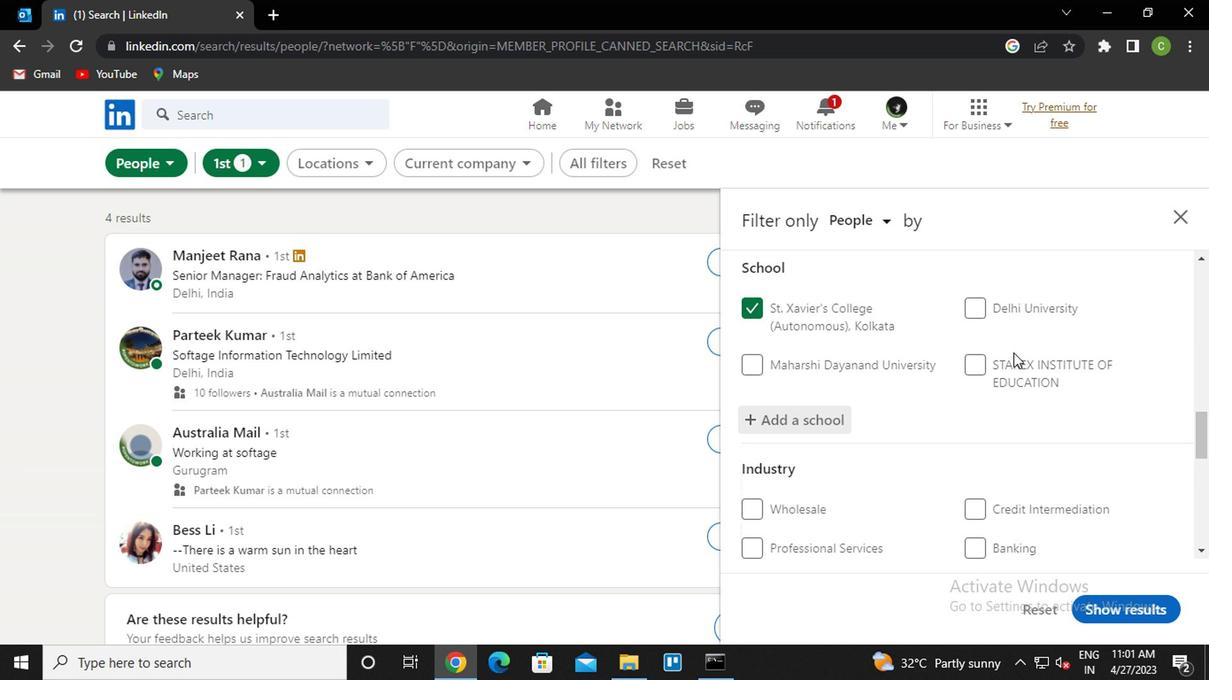 
Action: Mouse scrolled (1009, 350) with delta (0, -1)
Screenshot: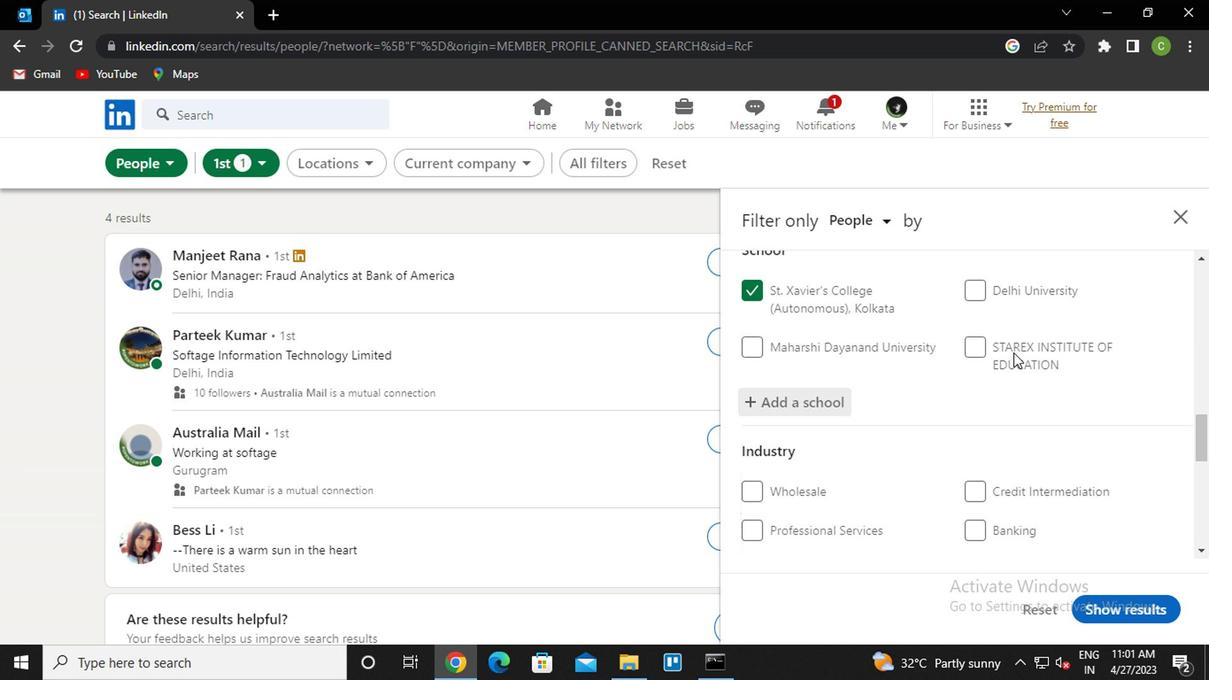 
Action: Mouse moved to (982, 412)
Screenshot: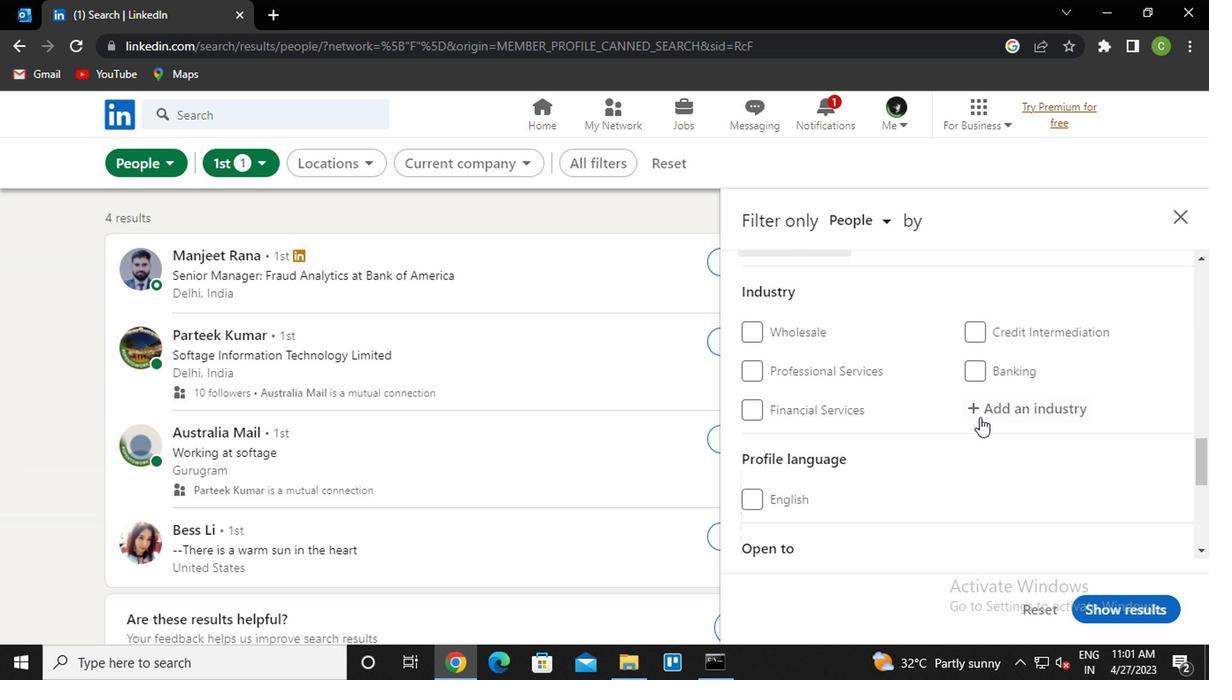 
Action: Mouse pressed left at (982, 412)
Screenshot: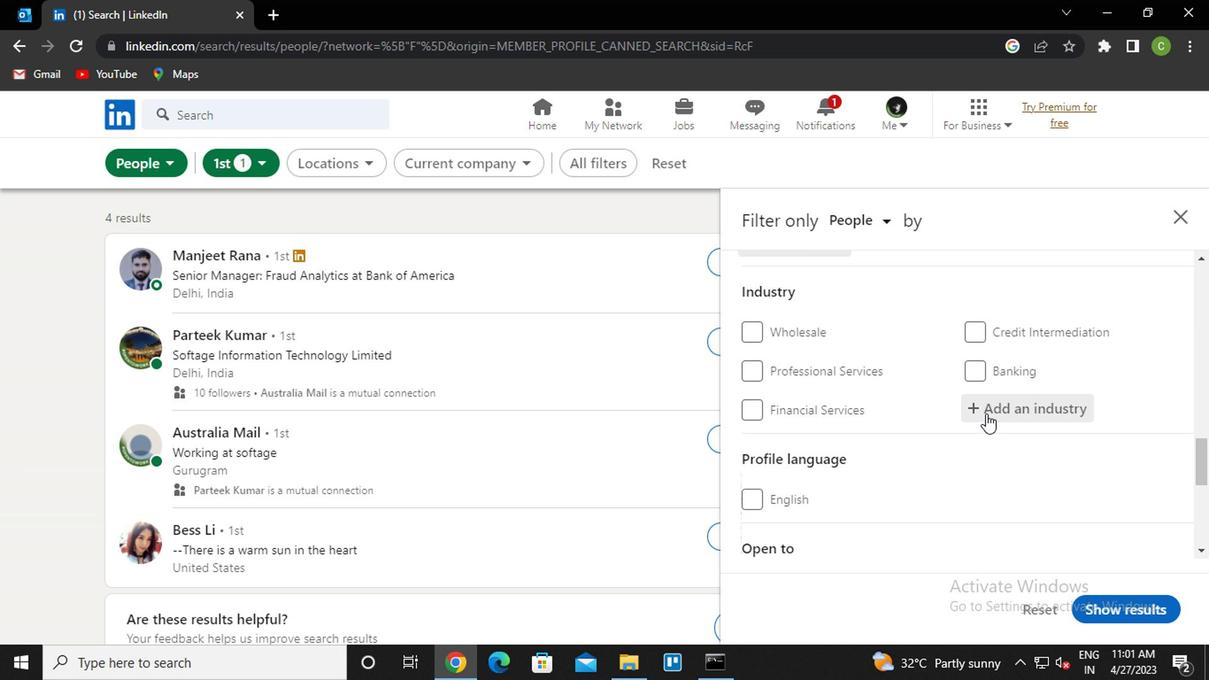 
Action: Key pressed <Key.caps_lock>v<Key.caps_lock>entu<Key.down><Key.enter>
Screenshot: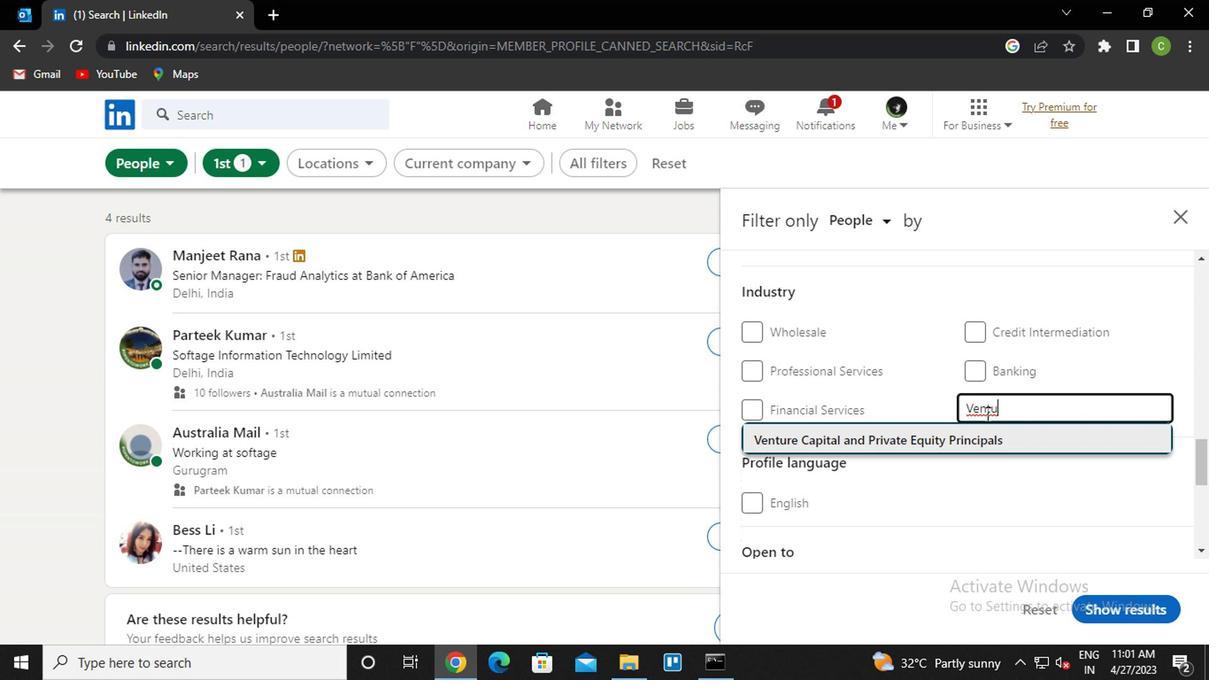 
Action: Mouse moved to (980, 418)
Screenshot: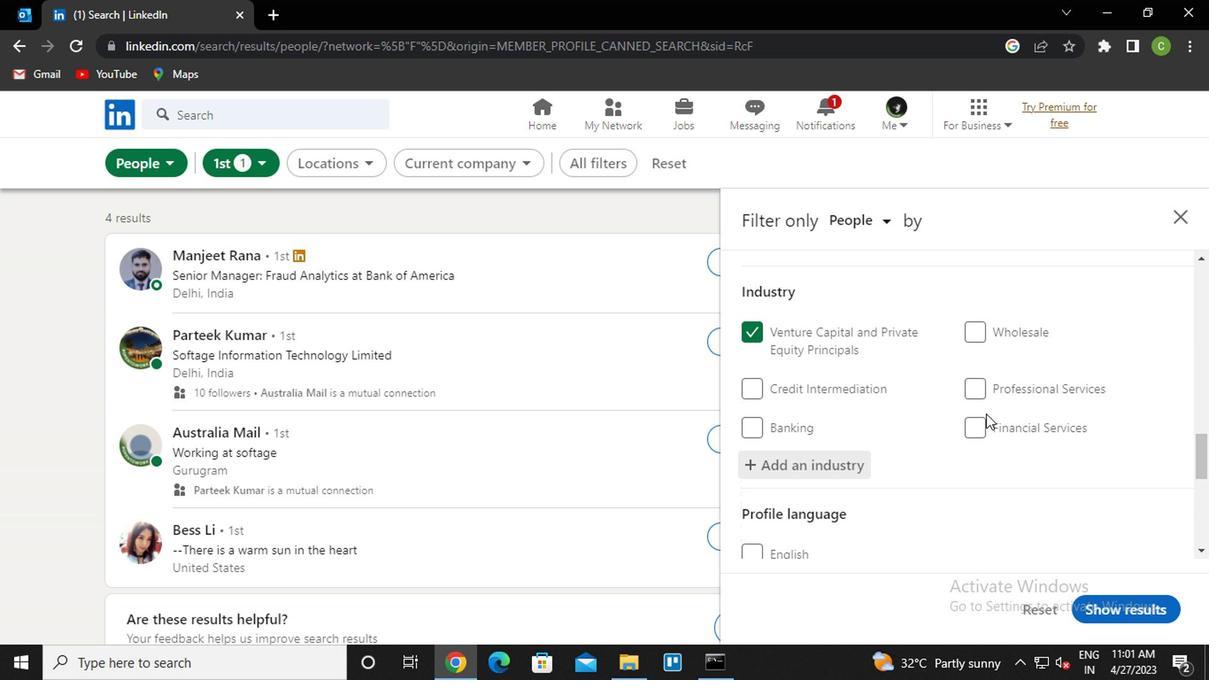 
Action: Mouse scrolled (980, 418) with delta (0, 0)
Screenshot: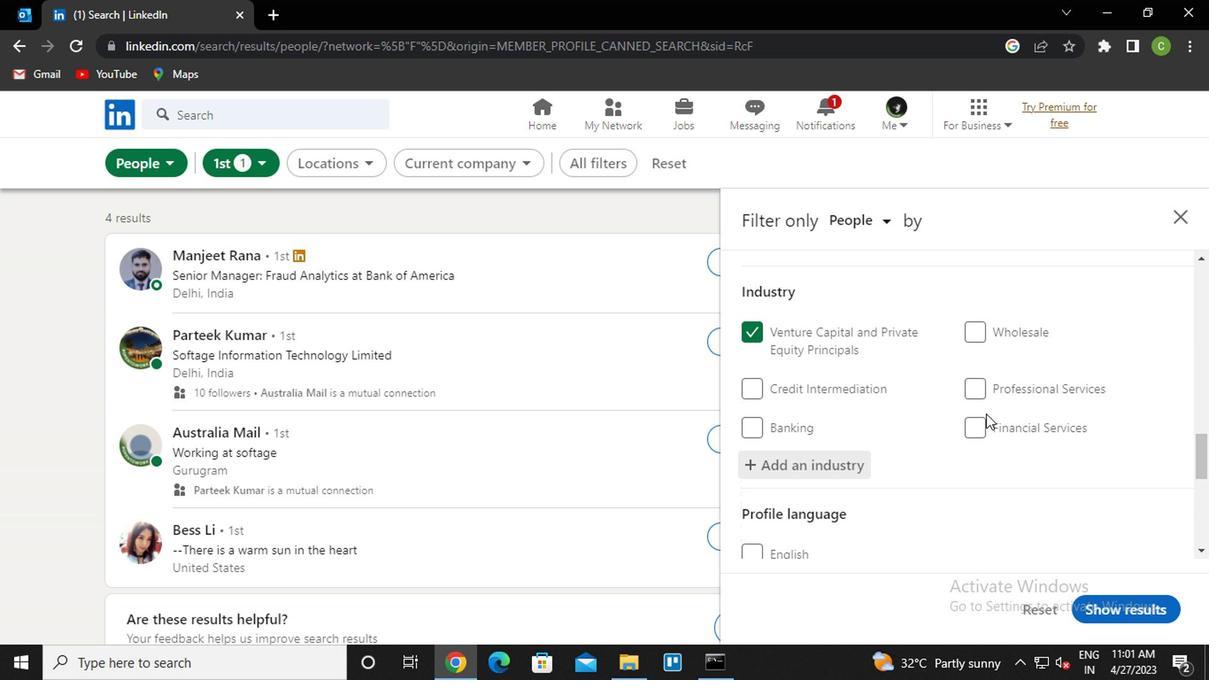 
Action: Mouse moved to (980, 422)
Screenshot: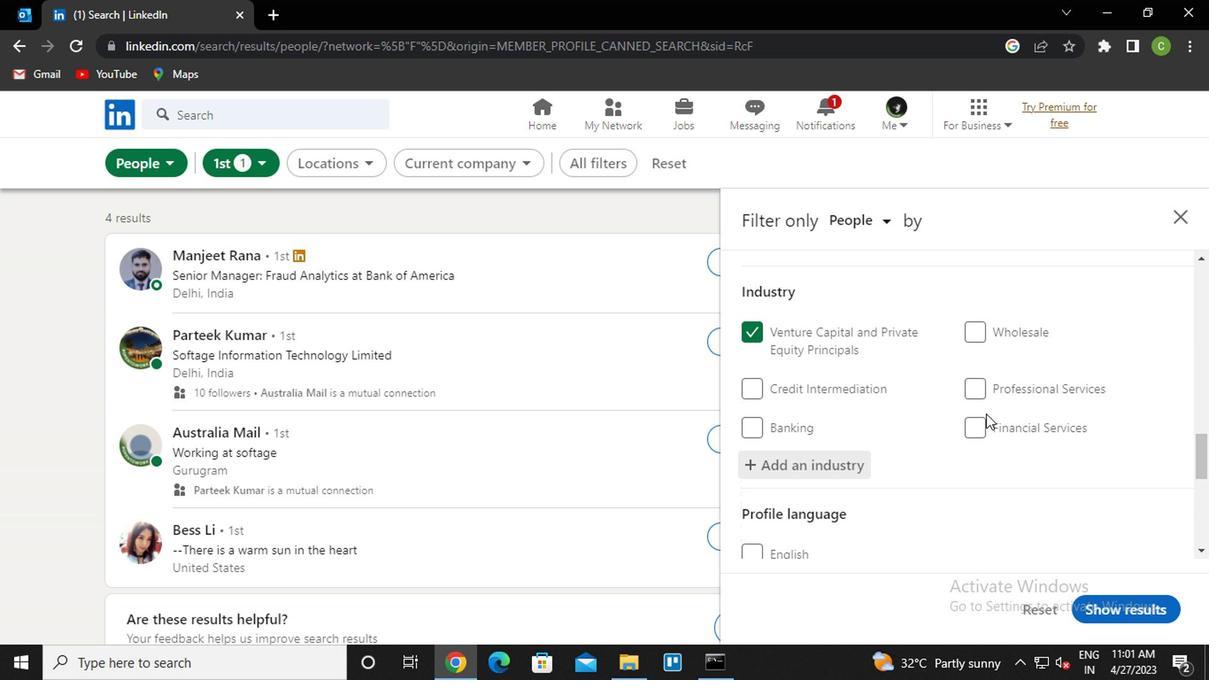 
Action: Mouse scrolled (980, 420) with delta (0, -1)
Screenshot: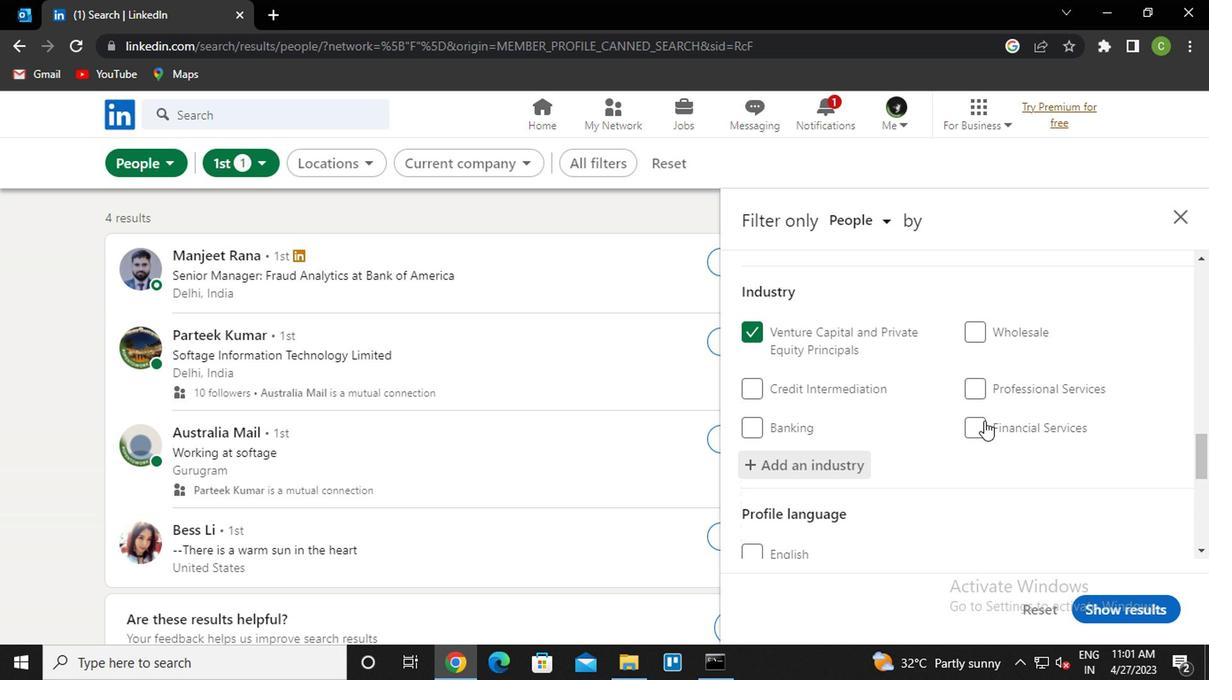 
Action: Mouse moved to (980, 447)
Screenshot: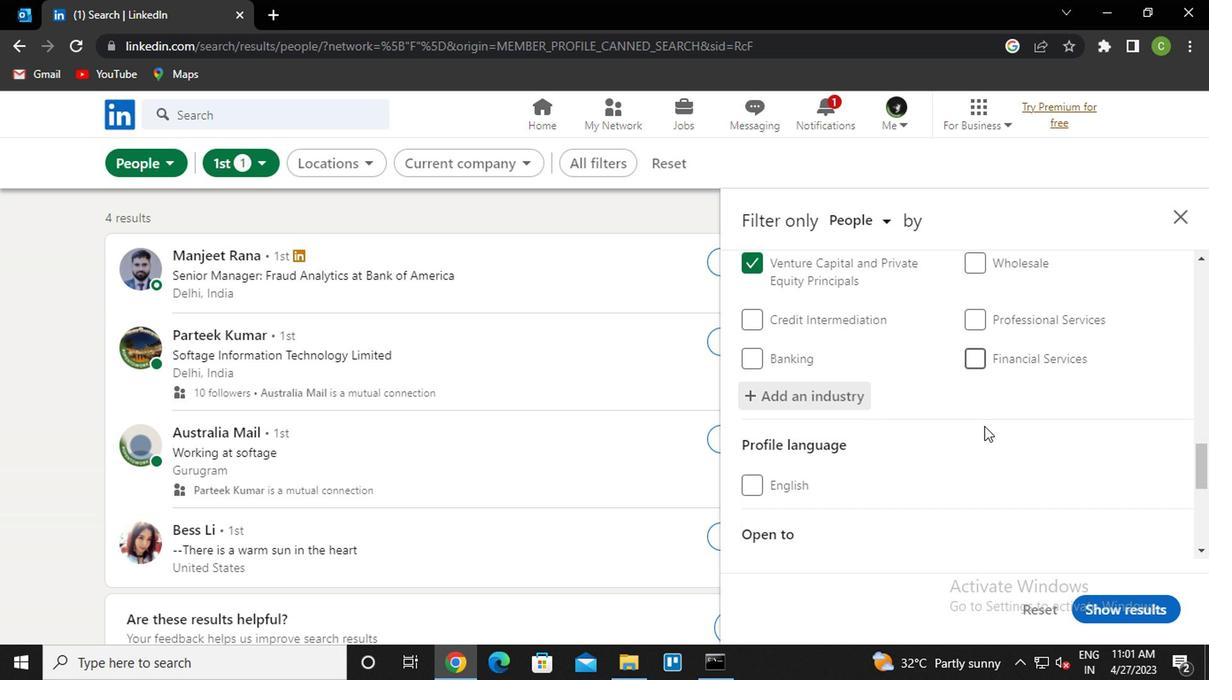 
Action: Mouse scrolled (980, 446) with delta (0, -1)
Screenshot: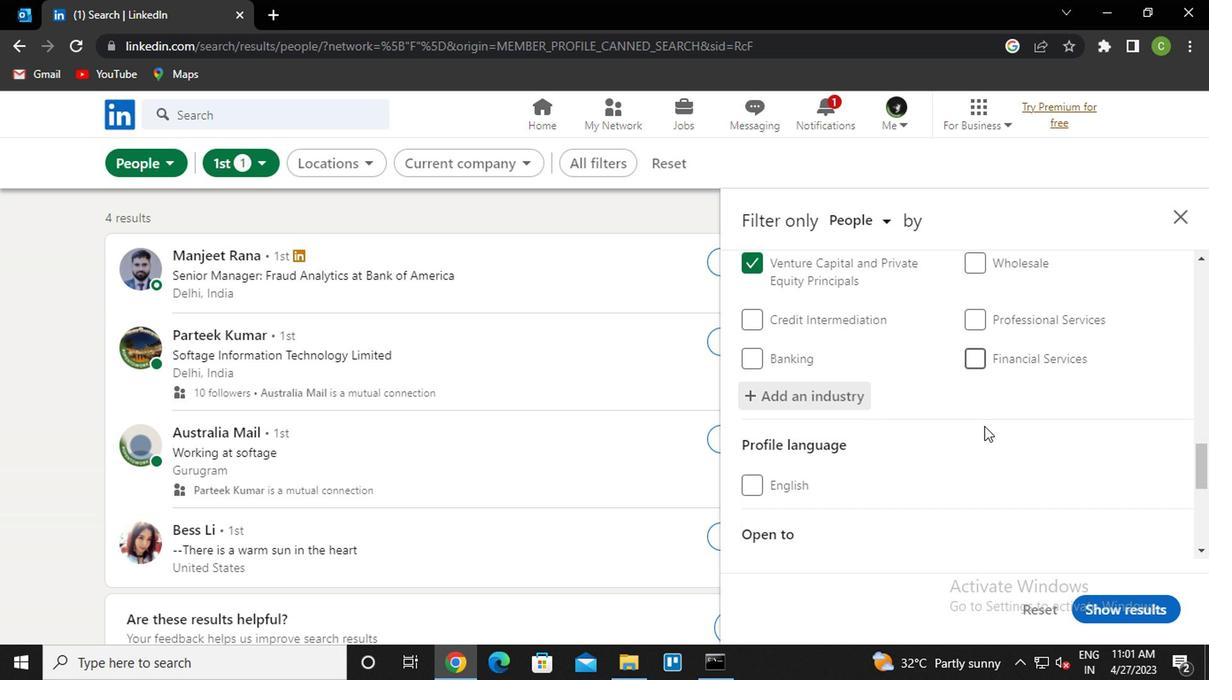 
Action: Mouse moved to (905, 435)
Screenshot: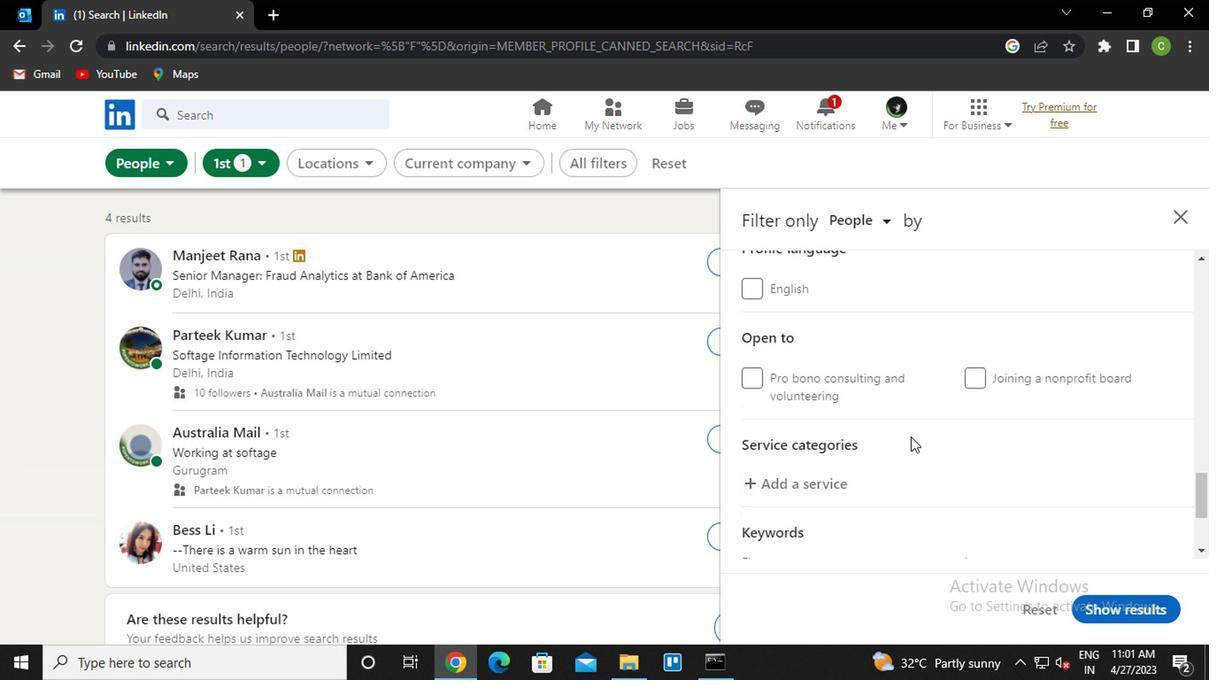 
Action: Mouse scrolled (905, 434) with delta (0, -1)
Screenshot: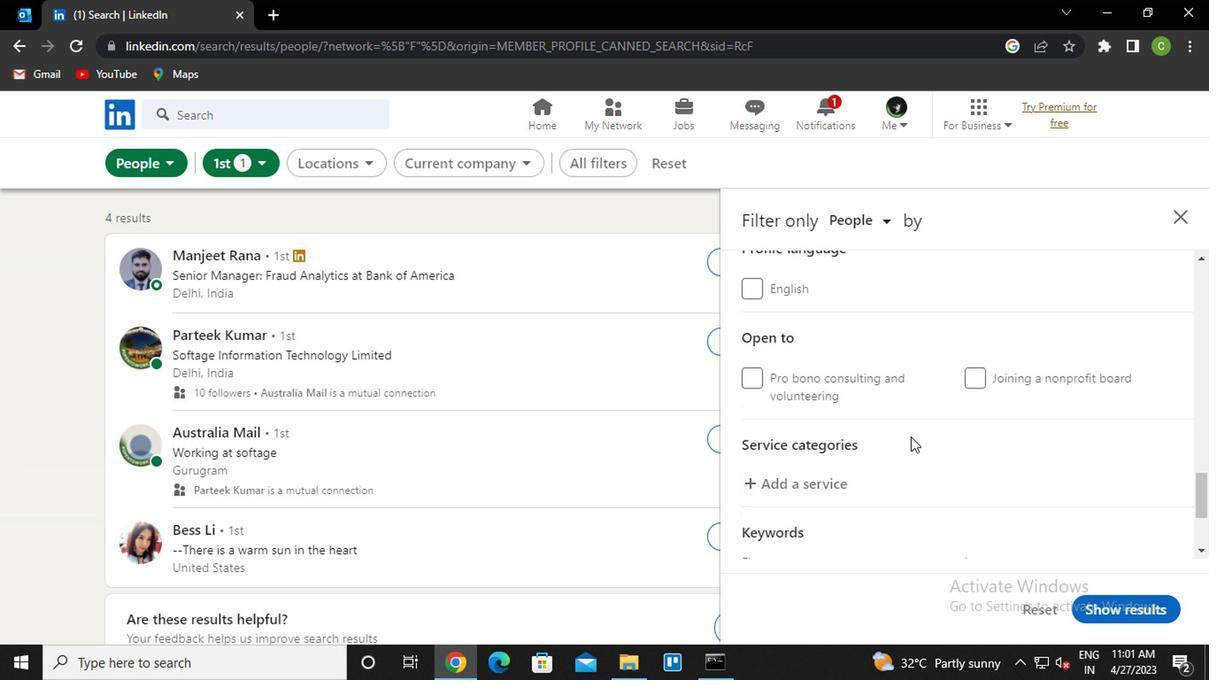 
Action: Mouse moved to (810, 400)
Screenshot: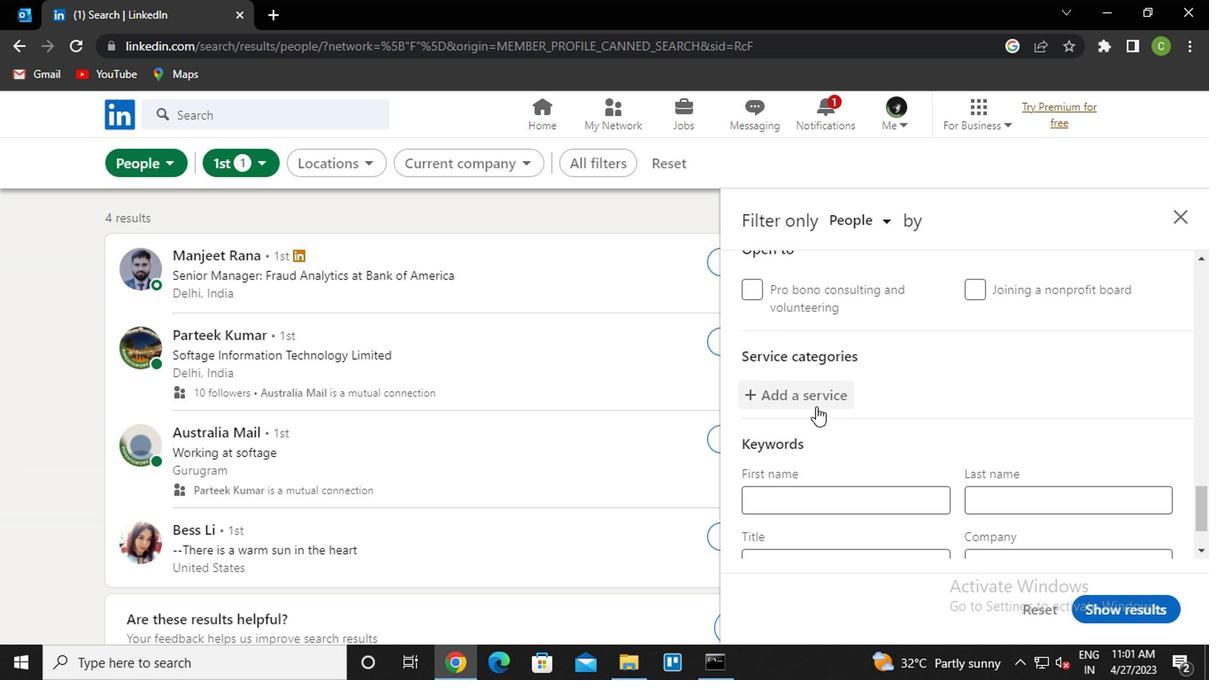 
Action: Mouse pressed left at (810, 400)
Screenshot: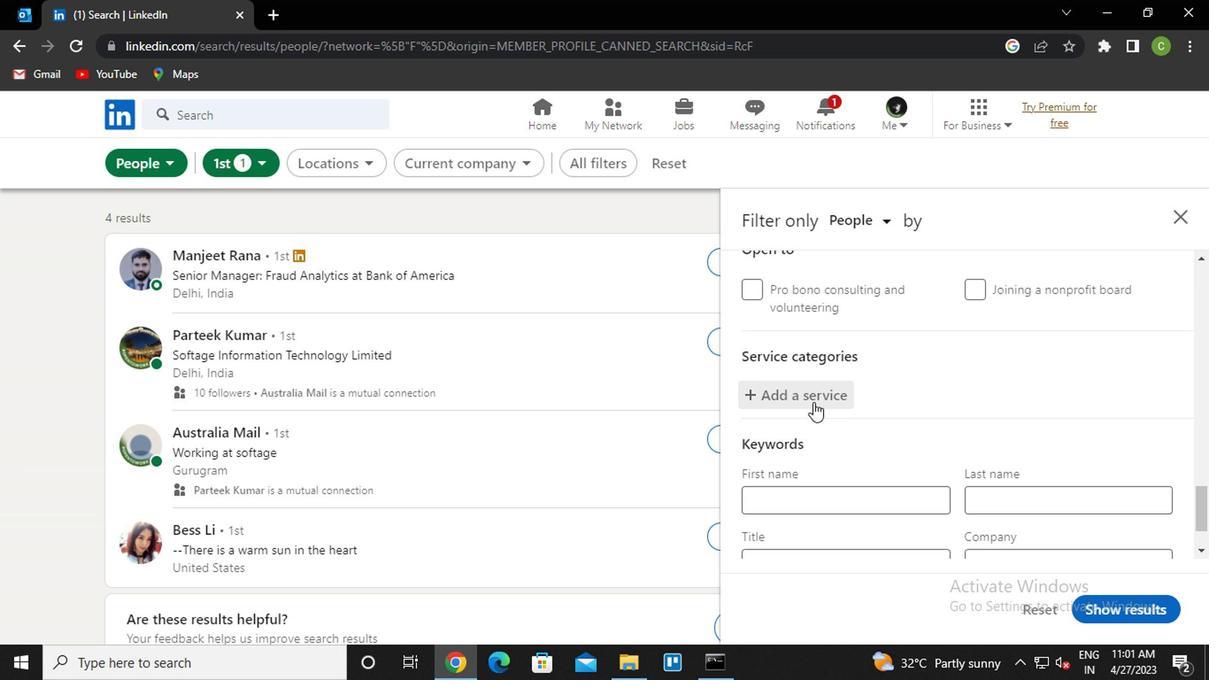 
Action: Mouse moved to (860, 433)
Screenshot: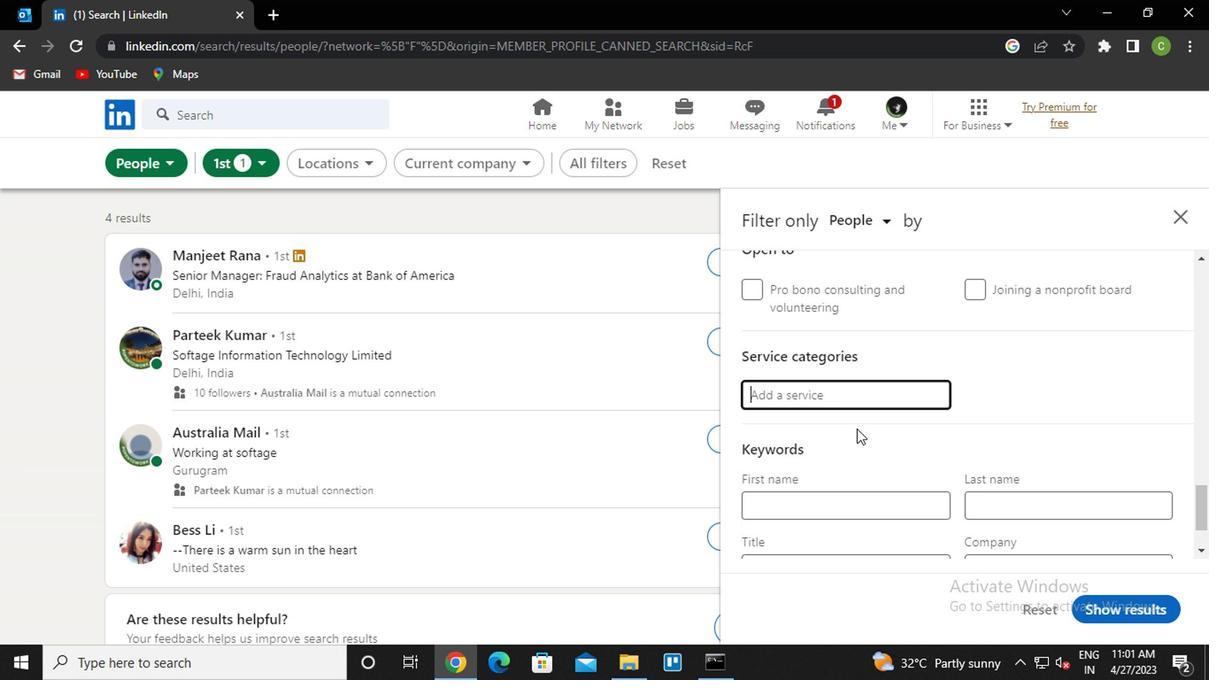 
Action: Key pressed <Key.caps_lock>i<Key.caps_lock>nterio<Key.down><Key.enter>
Screenshot: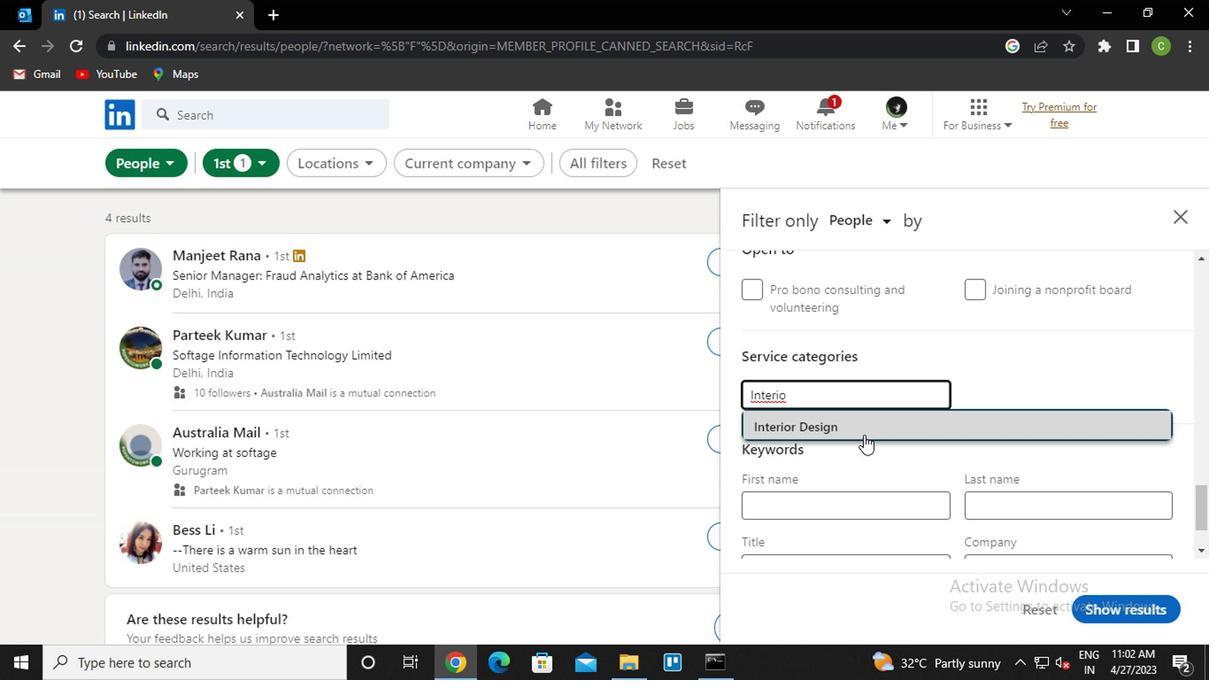 
Action: Mouse moved to (860, 434)
Screenshot: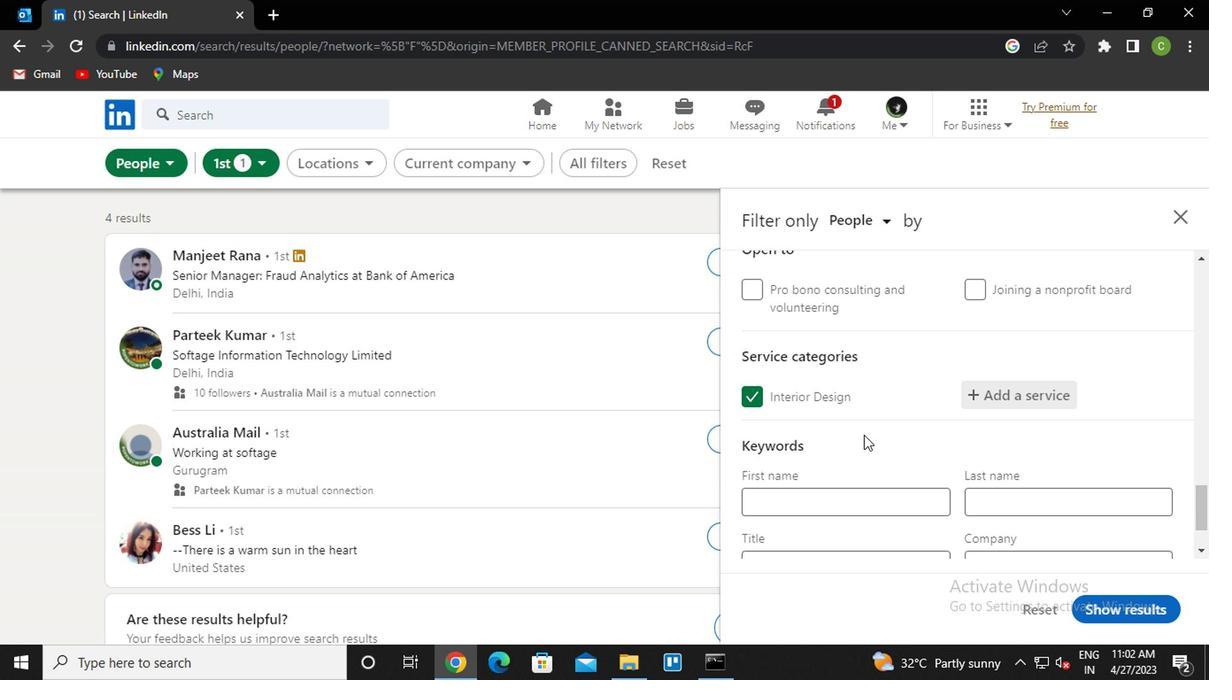 
Action: Mouse scrolled (860, 433) with delta (0, 0)
Screenshot: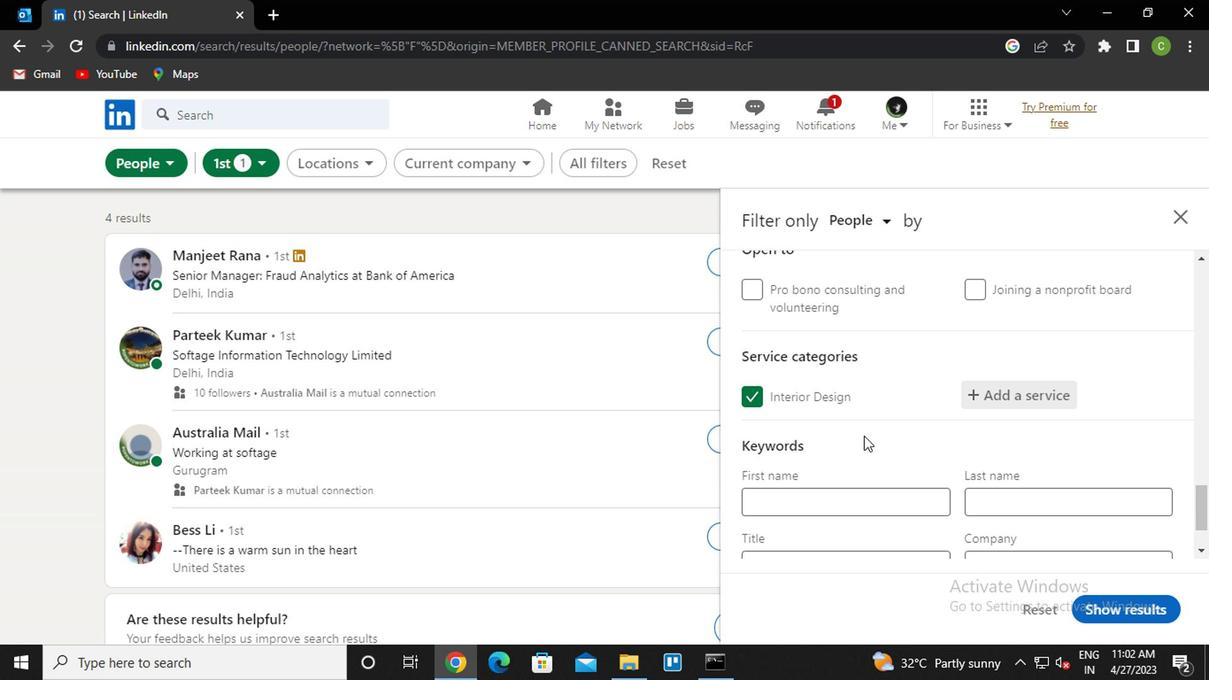 
Action: Mouse scrolled (860, 433) with delta (0, 0)
Screenshot: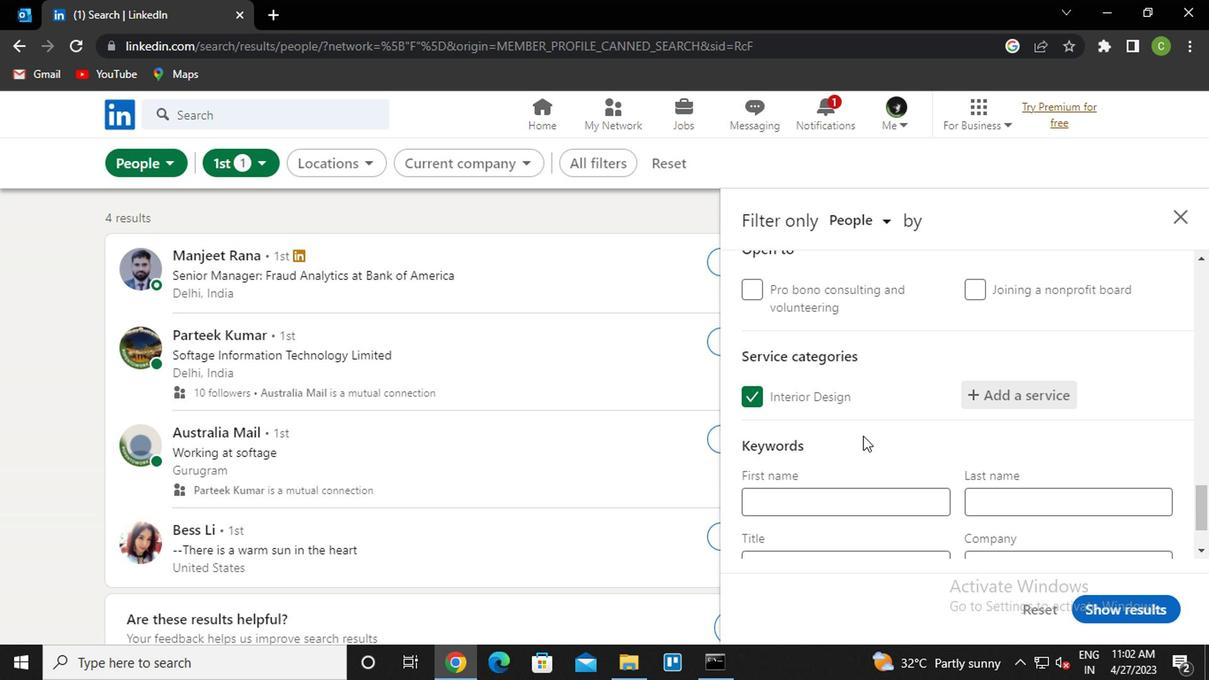 
Action: Mouse scrolled (860, 433) with delta (0, 0)
Screenshot: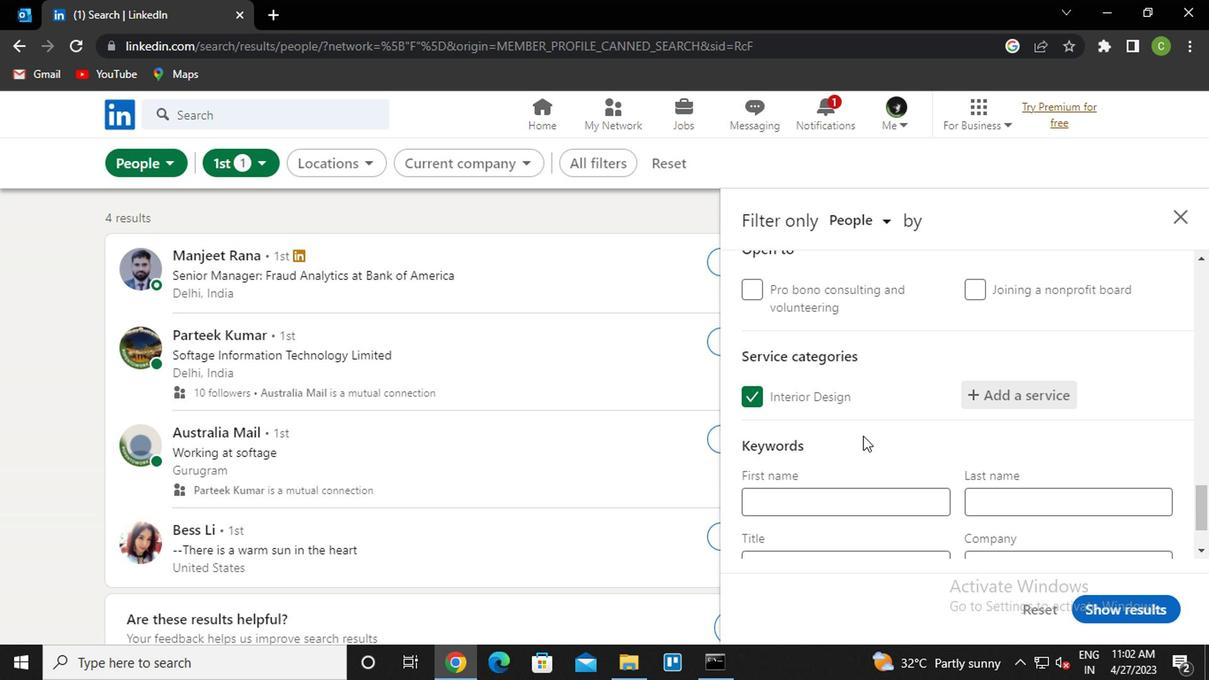 
Action: Mouse moved to (841, 477)
Screenshot: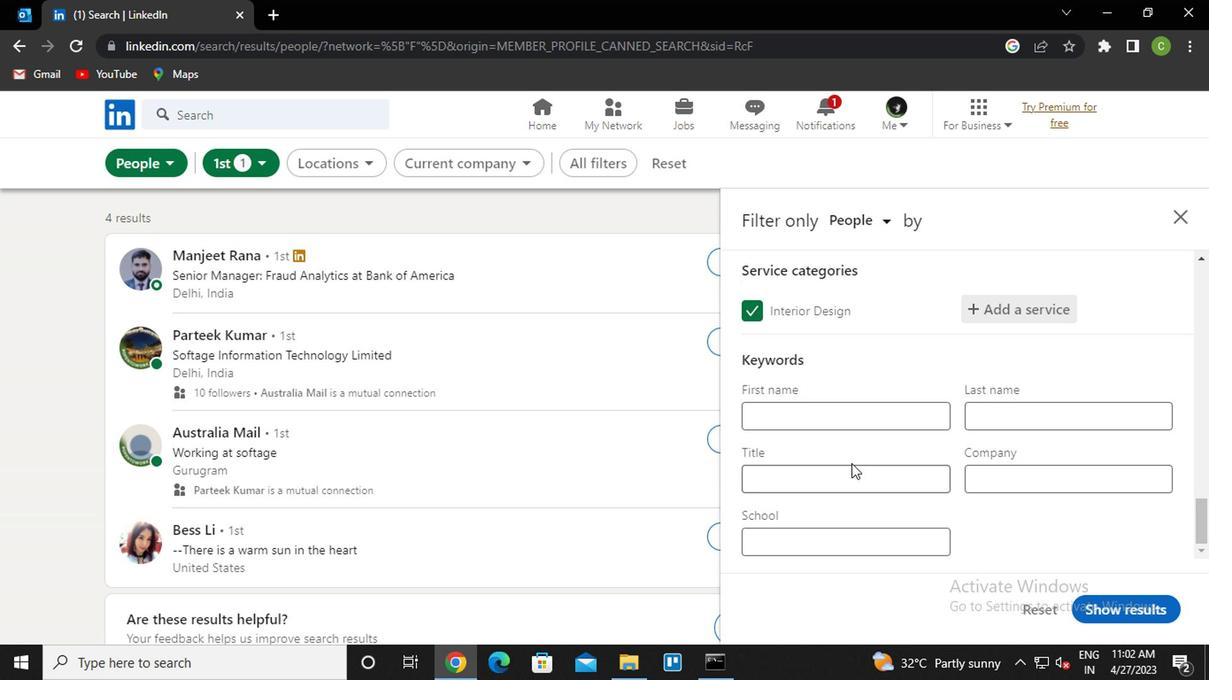
Action: Mouse pressed left at (841, 477)
Screenshot: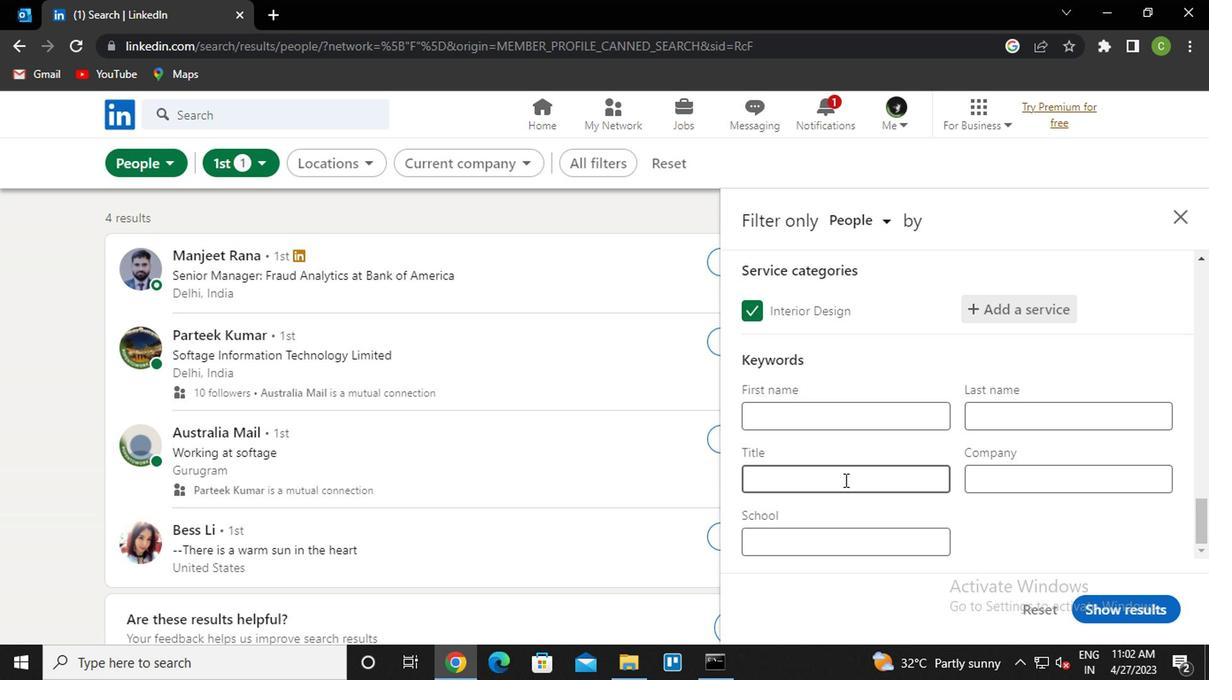 
Action: Key pressed <Key.caps_lock>p<Key.caps_lock>rogram<Key.space><Key.caps_lock>a<Key.caps_lock>dministrative
Screenshot: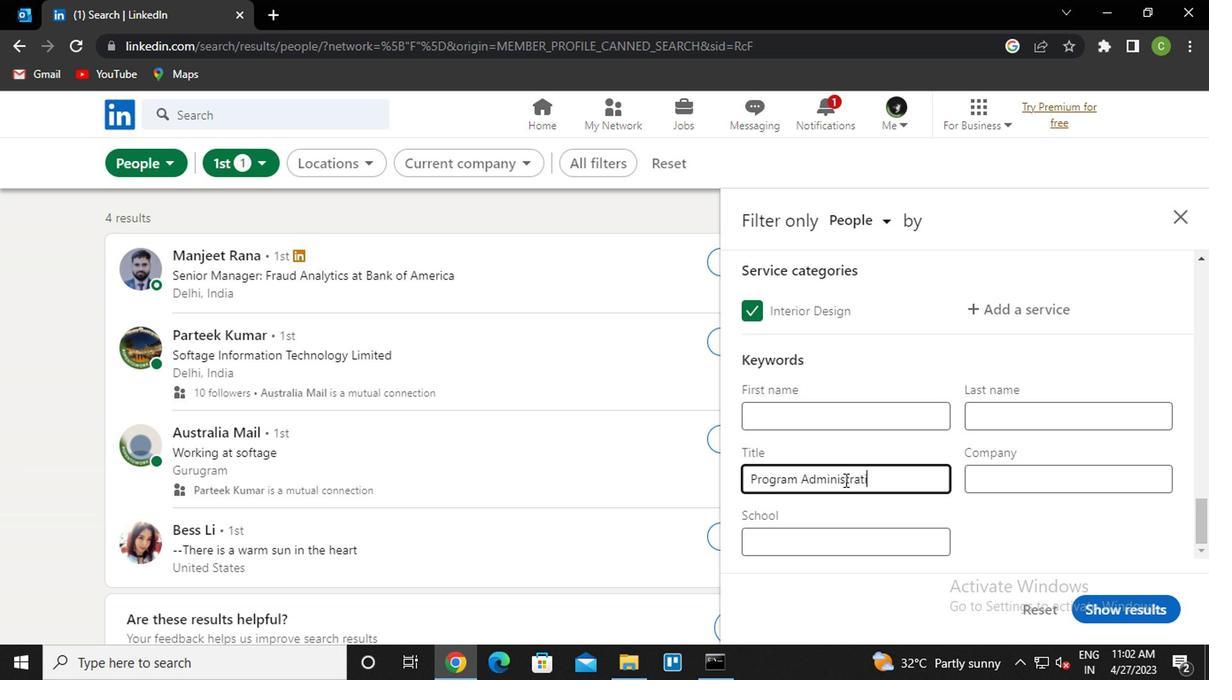 
Action: Mouse moved to (1144, 602)
Screenshot: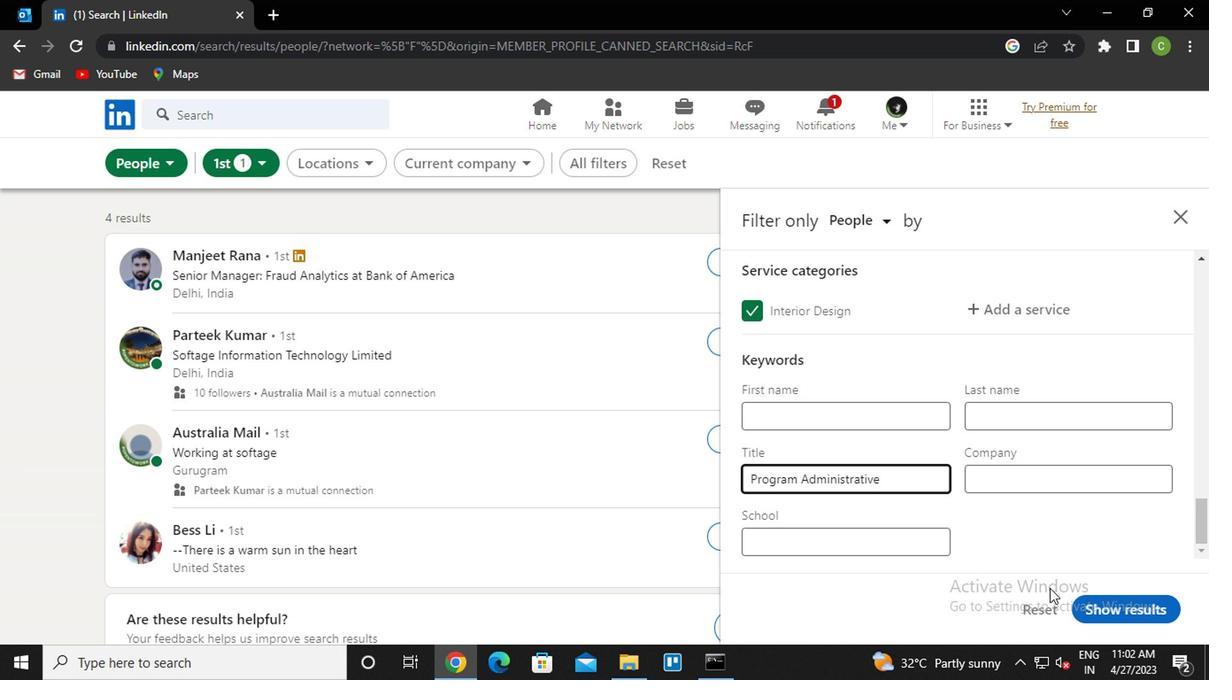 
Action: Mouse pressed left at (1144, 602)
Screenshot: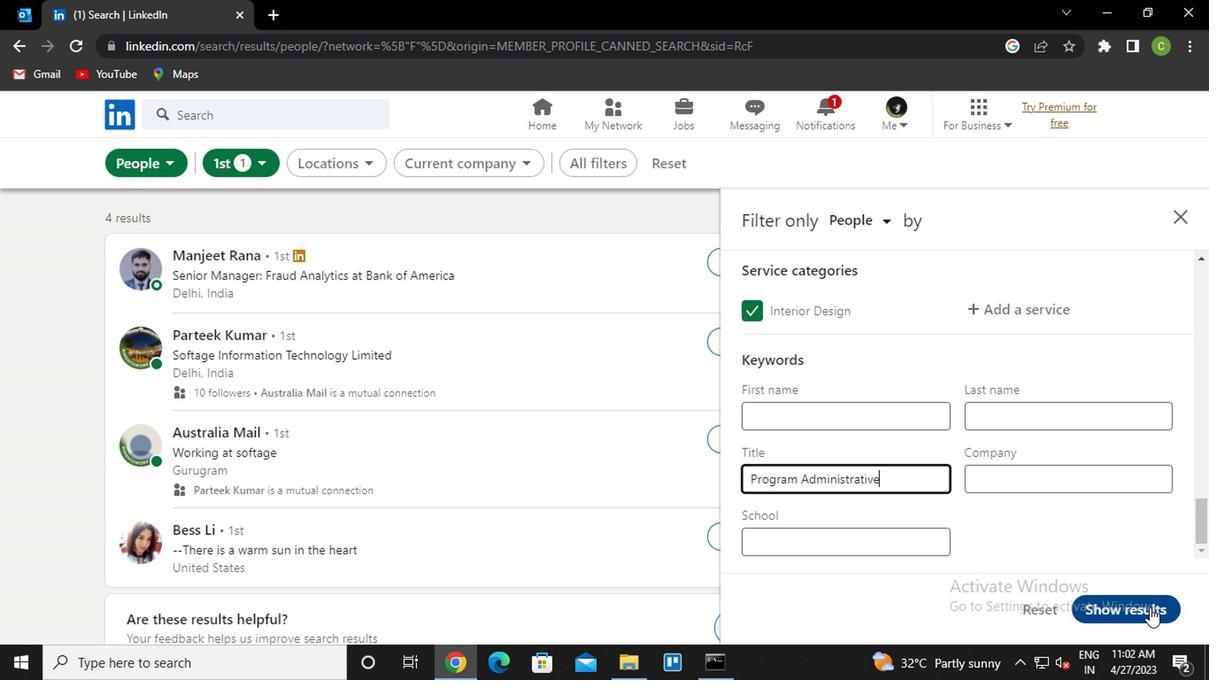 
Action: Mouse moved to (559, 548)
Screenshot: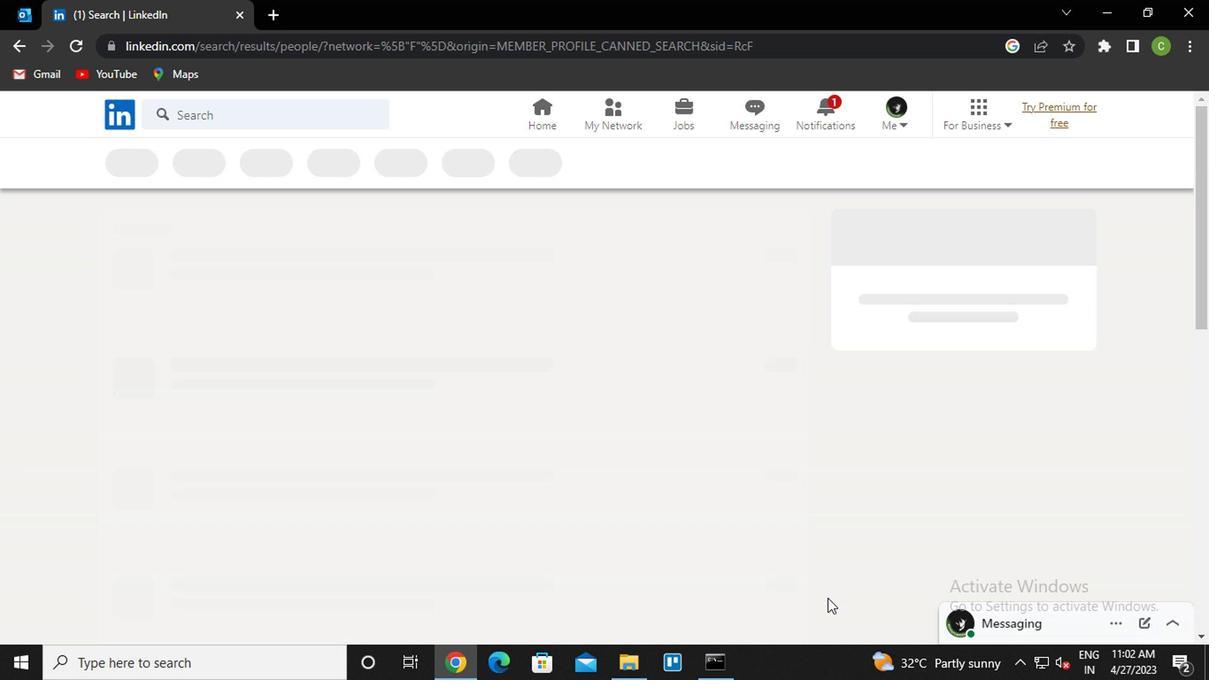 
Action: Key pressed <Key.f8>
Screenshot: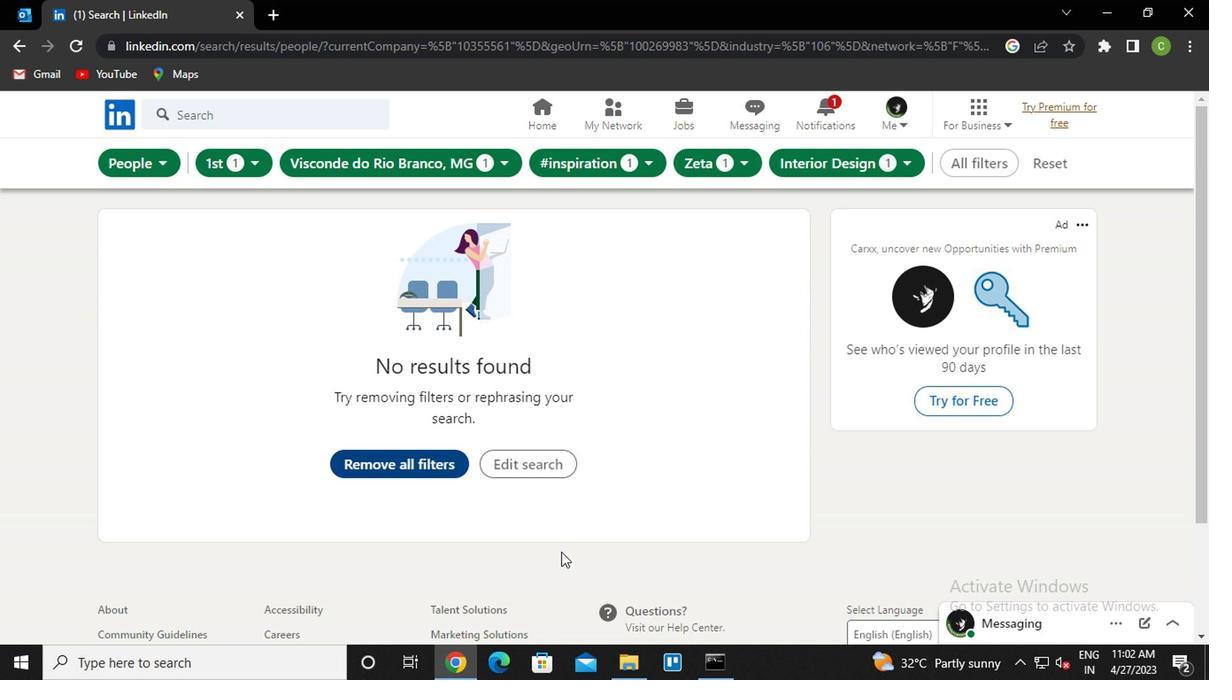 
